 Task: Search one way flight ticket for 4 adults, 1 infant in seat and 1 infant on lap in premium economy from Melbourne: Melbourne Orlando International Airport to New Bern: Coastal Carolina Regional Airport (was Craven County Regional) on 5-4-2023. Choice of flights is Singapure airlines. Number of bags: 3 checked bags. Price is upto 83000. Outbound departure time preference is 15:30.
Action: Mouse moved to (341, 317)
Screenshot: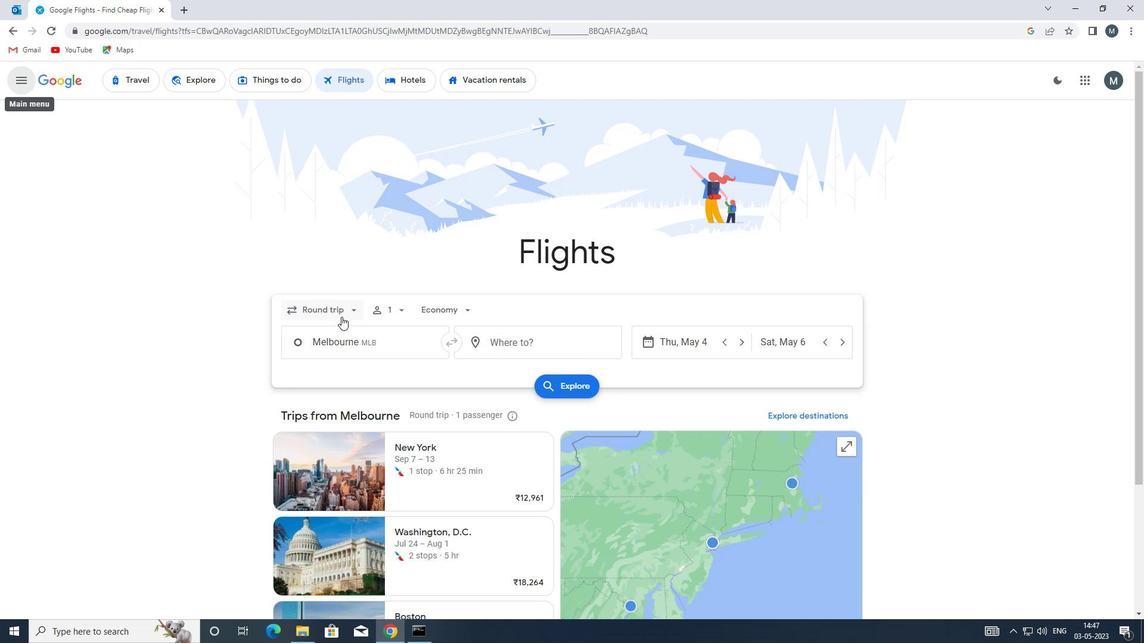 
Action: Mouse pressed left at (341, 317)
Screenshot: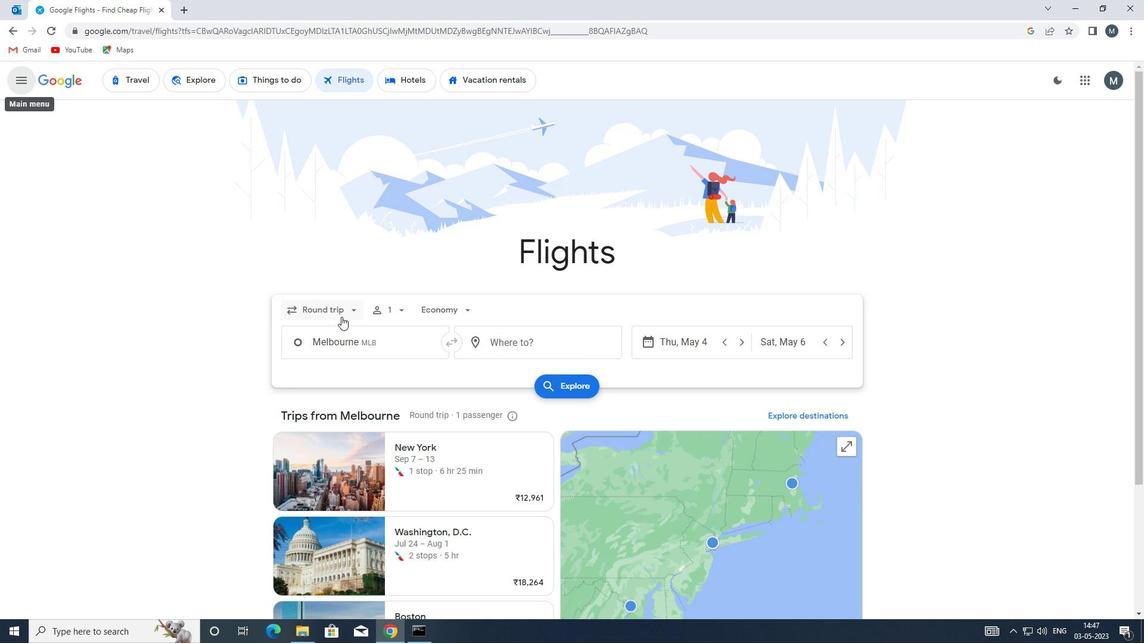
Action: Mouse moved to (339, 368)
Screenshot: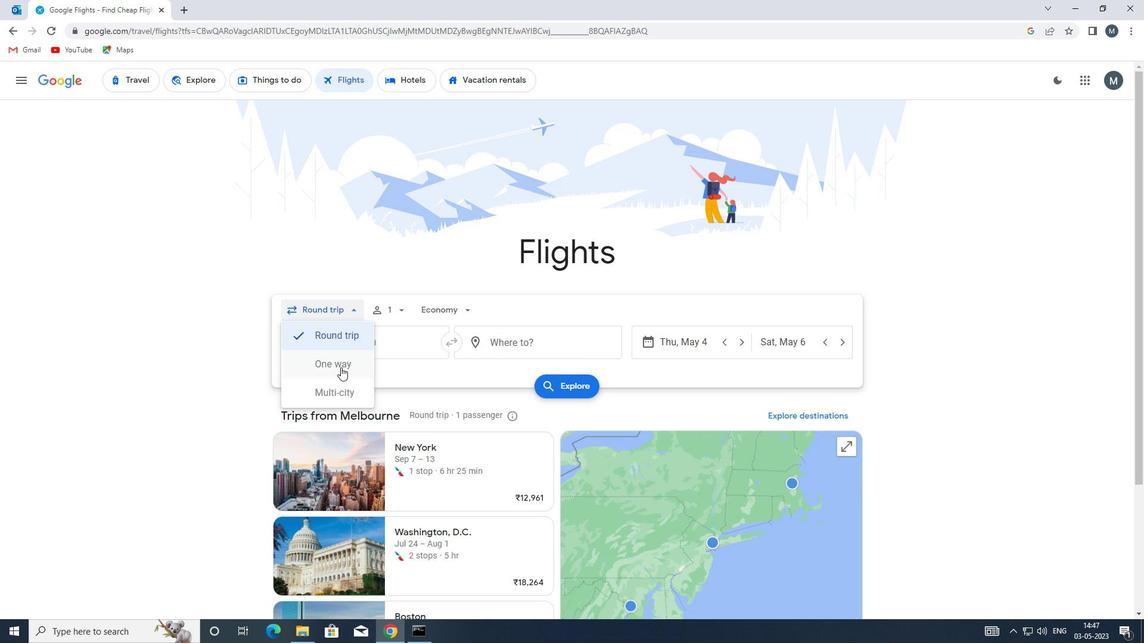 
Action: Mouse pressed left at (339, 368)
Screenshot: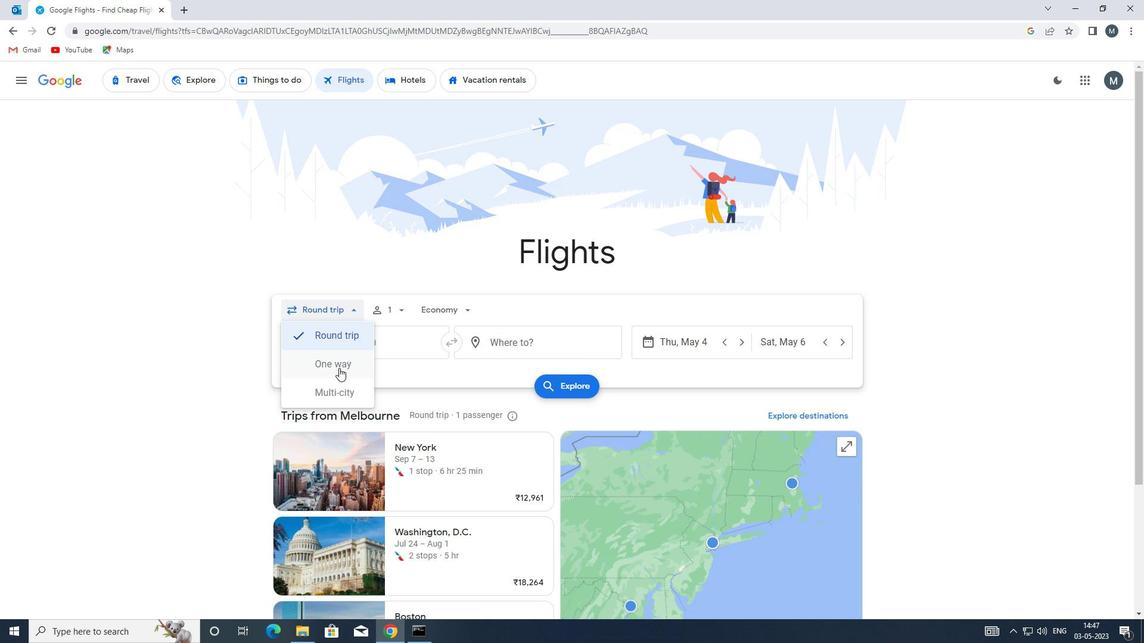 
Action: Mouse moved to (398, 305)
Screenshot: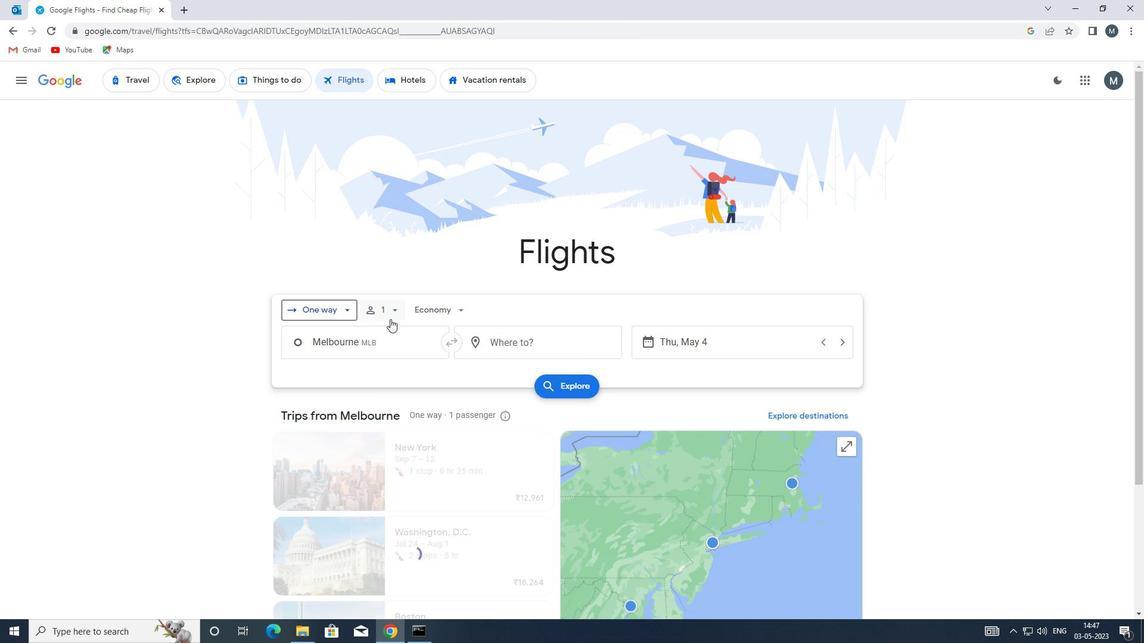 
Action: Mouse pressed left at (398, 305)
Screenshot: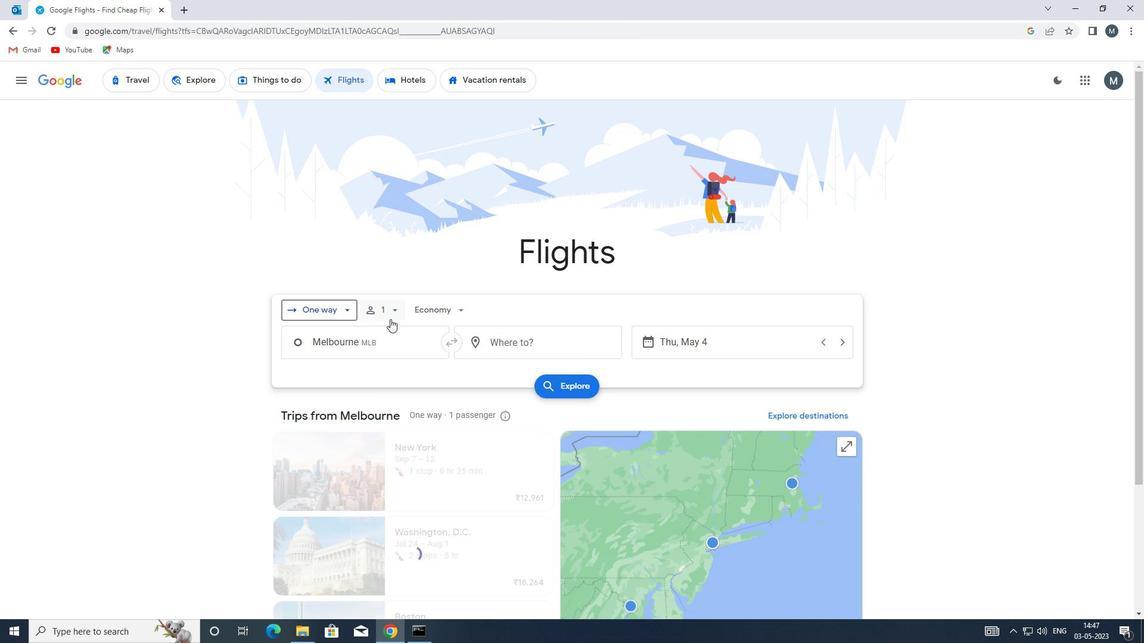 
Action: Mouse moved to (489, 339)
Screenshot: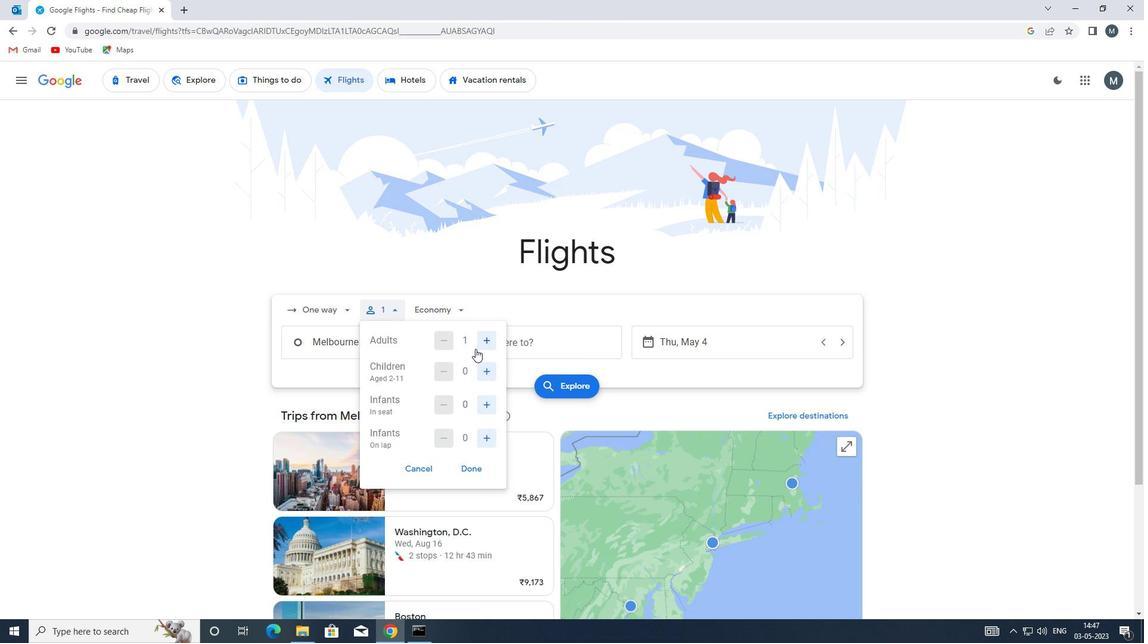 
Action: Mouse pressed left at (489, 339)
Screenshot: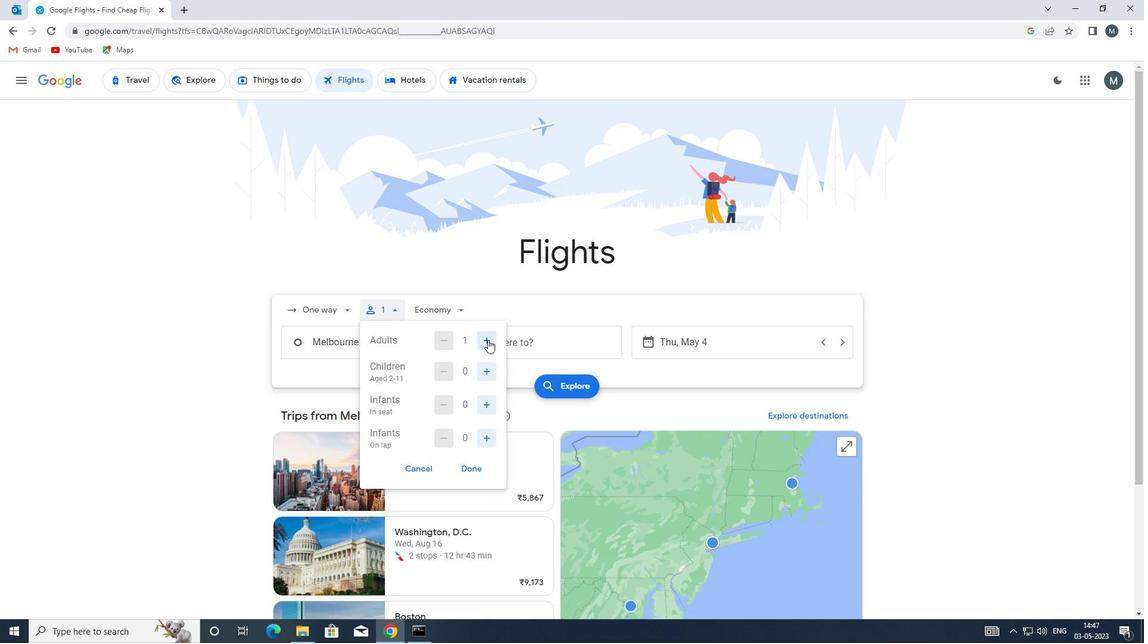 
Action: Mouse pressed left at (489, 339)
Screenshot: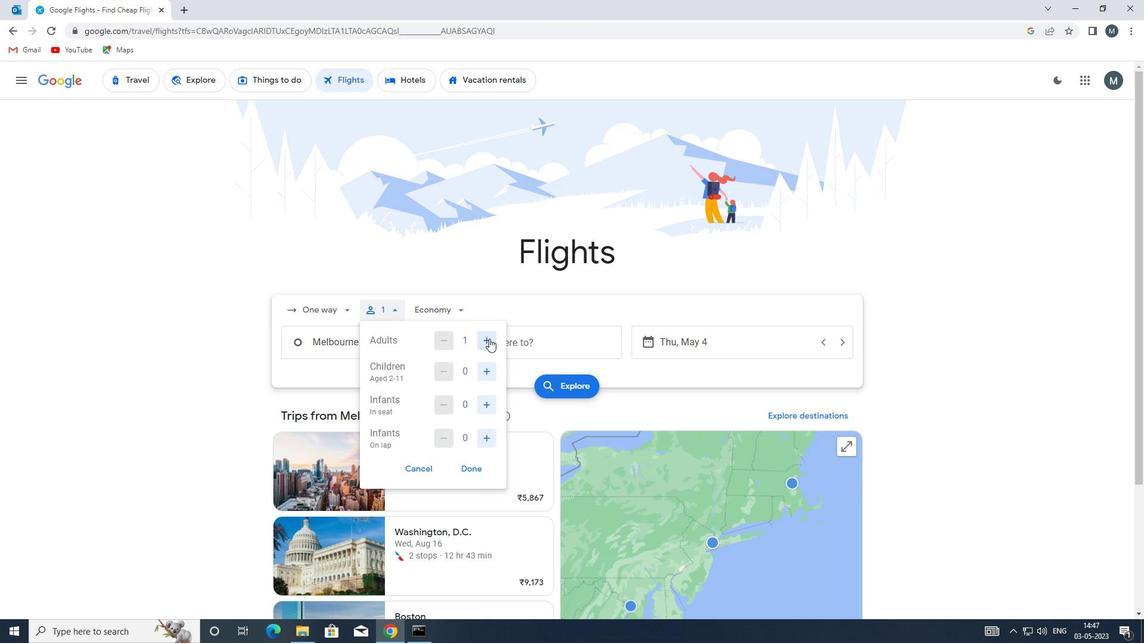 
Action: Mouse moved to (491, 339)
Screenshot: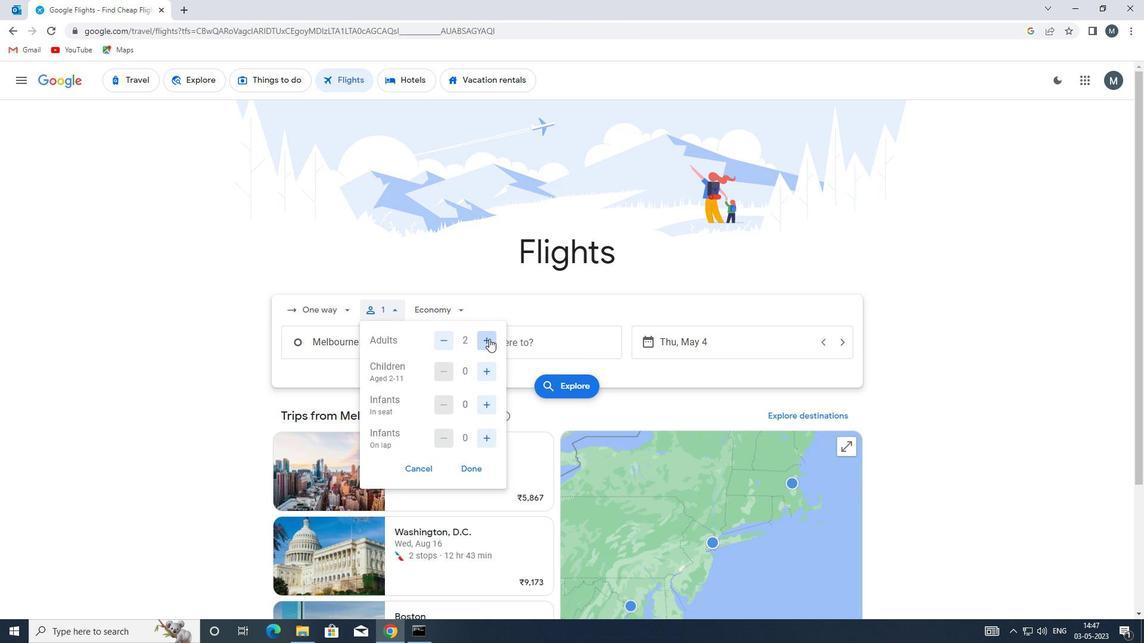 
Action: Mouse pressed left at (491, 339)
Screenshot: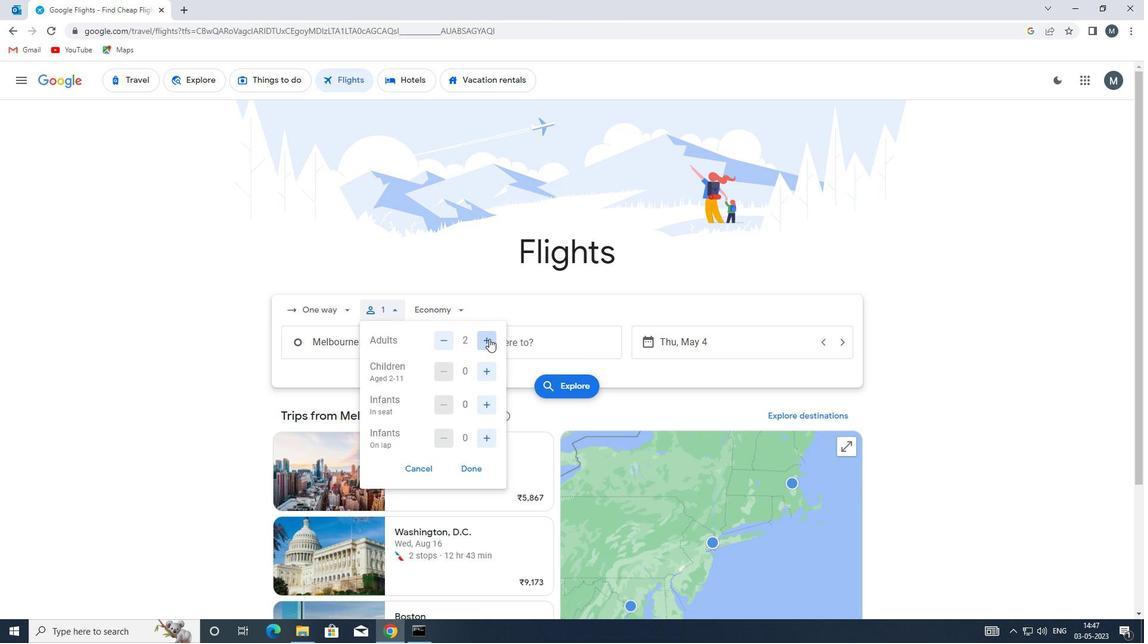 
Action: Mouse moved to (486, 406)
Screenshot: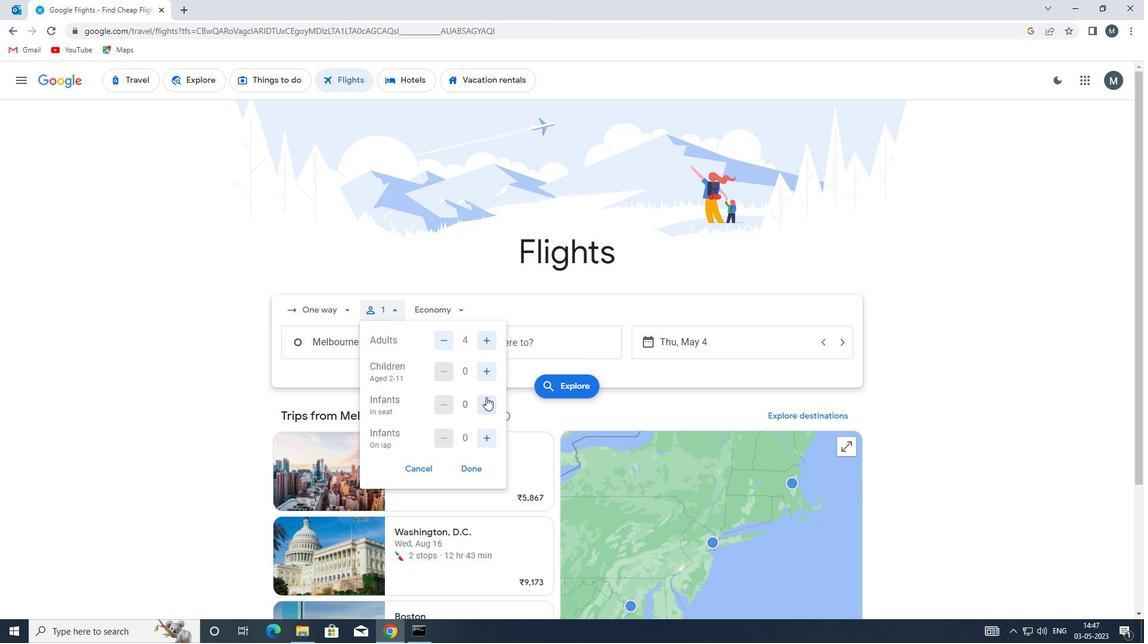 
Action: Mouse pressed left at (486, 406)
Screenshot: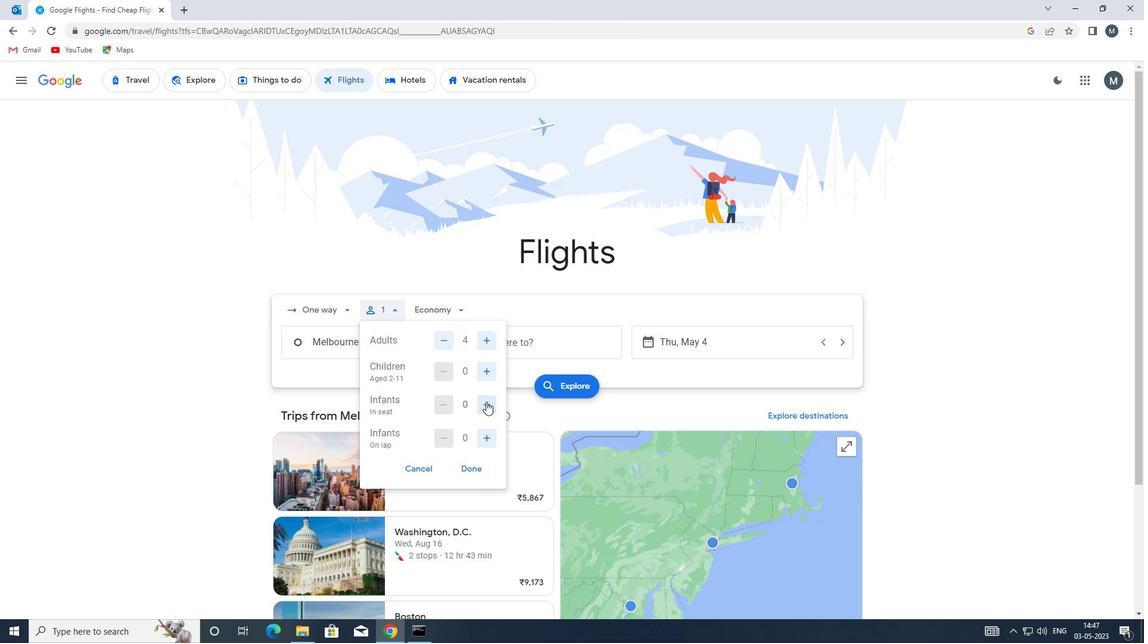 
Action: Mouse moved to (494, 436)
Screenshot: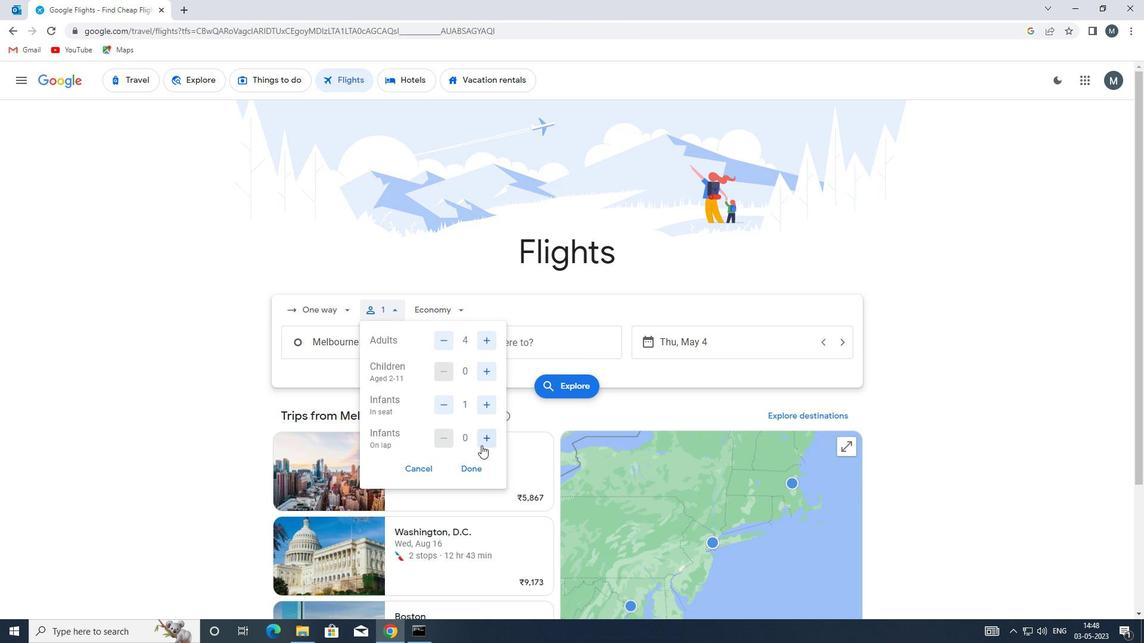 
Action: Mouse pressed left at (494, 436)
Screenshot: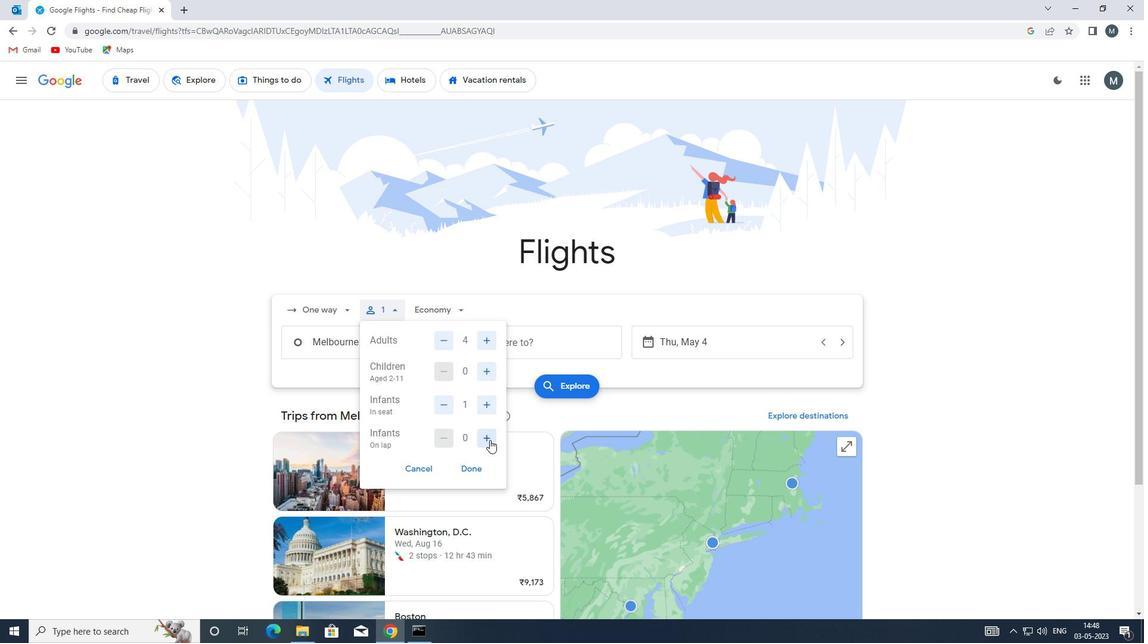 
Action: Mouse moved to (474, 466)
Screenshot: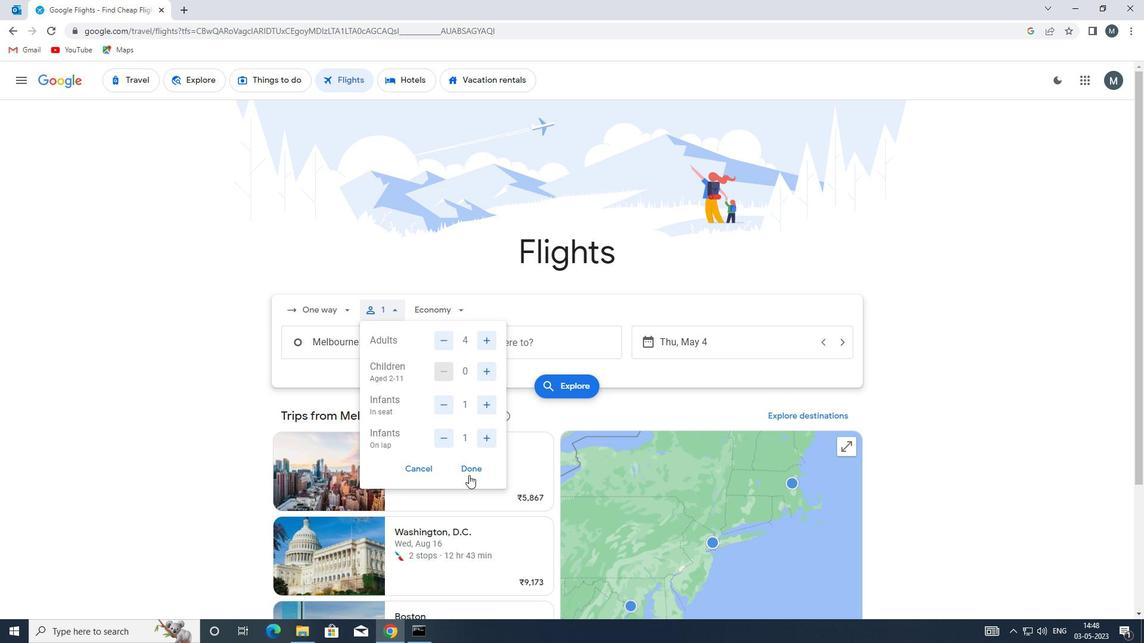 
Action: Mouse pressed left at (474, 466)
Screenshot: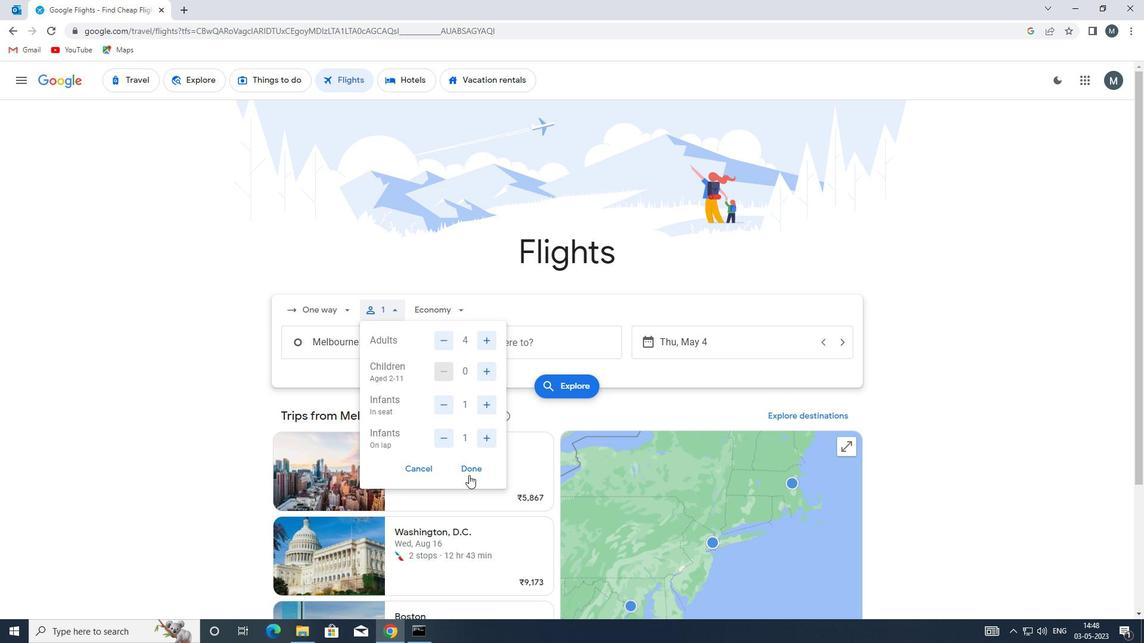 
Action: Mouse moved to (459, 307)
Screenshot: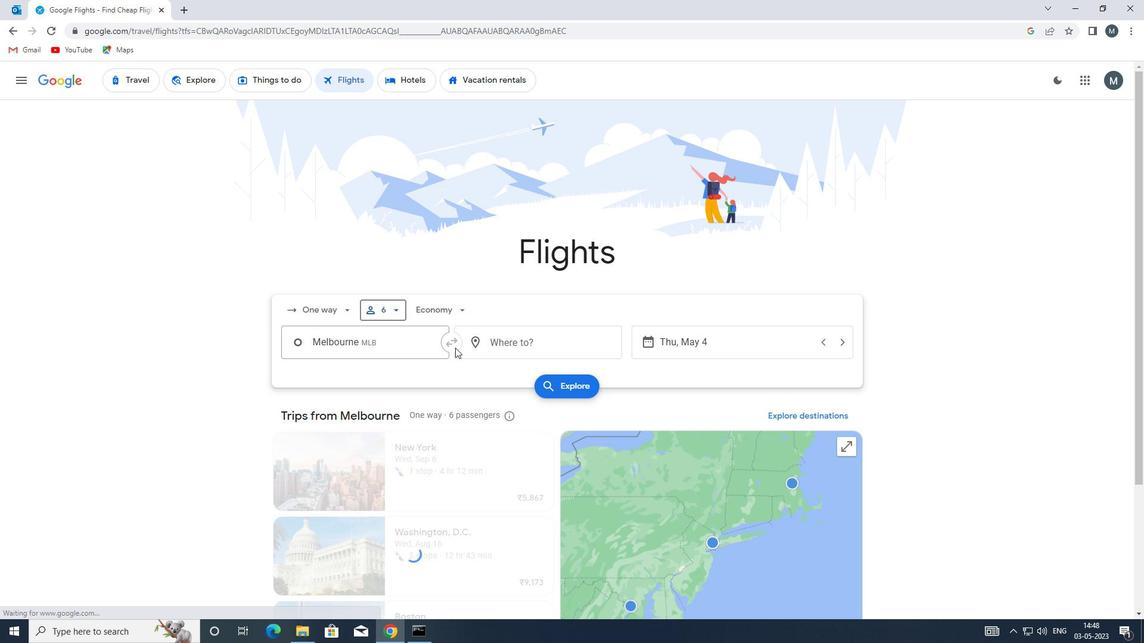 
Action: Mouse pressed left at (459, 307)
Screenshot: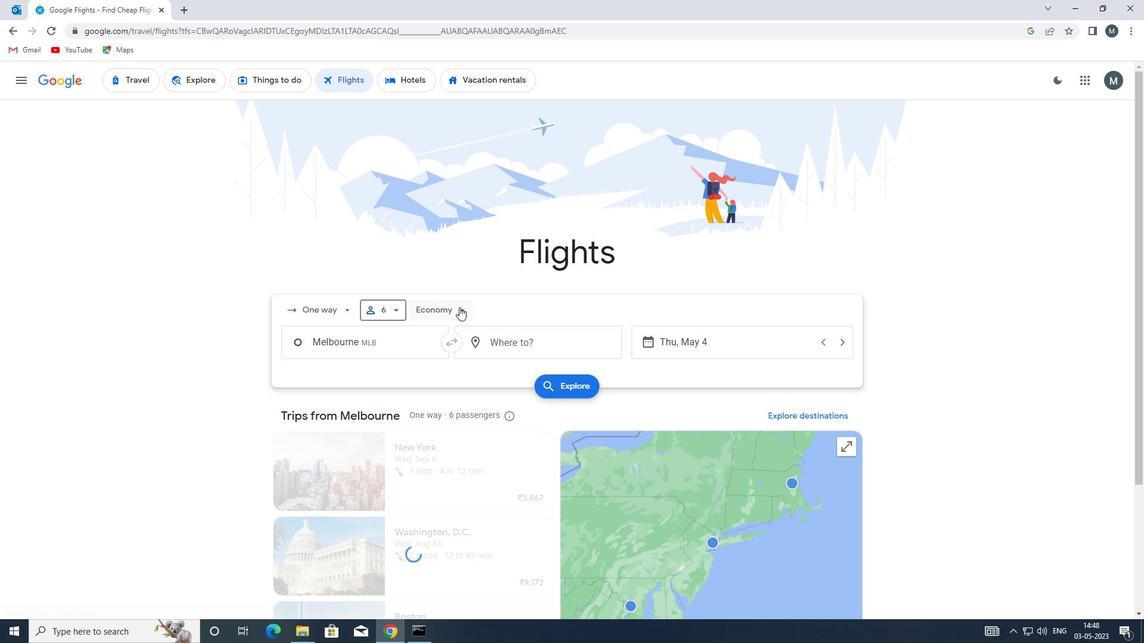 
Action: Mouse moved to (470, 363)
Screenshot: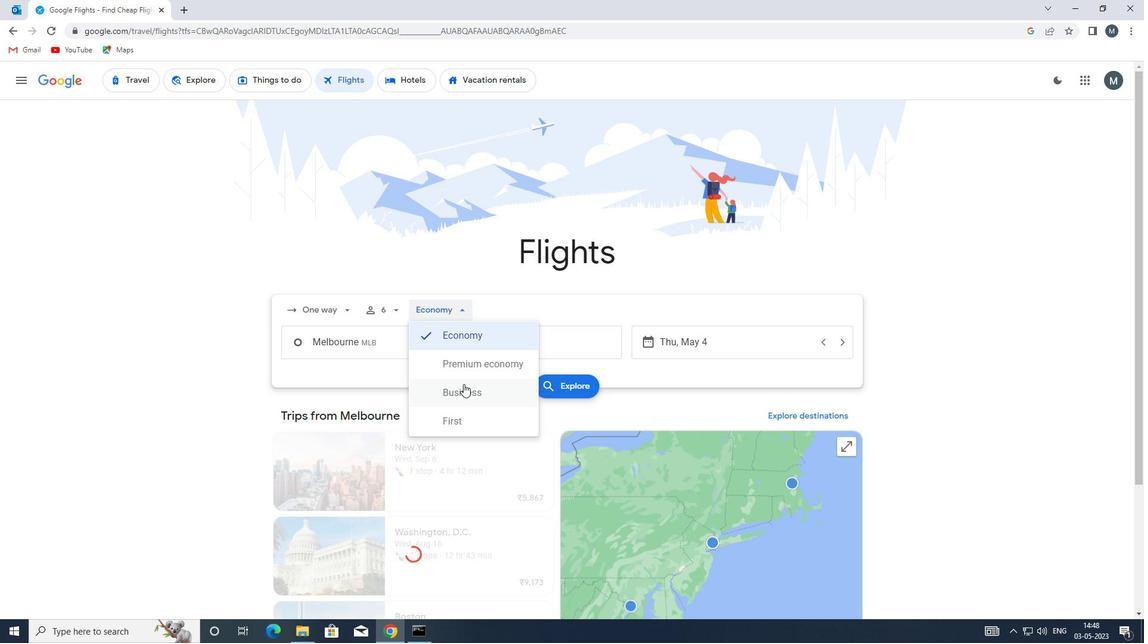 
Action: Mouse pressed left at (470, 363)
Screenshot: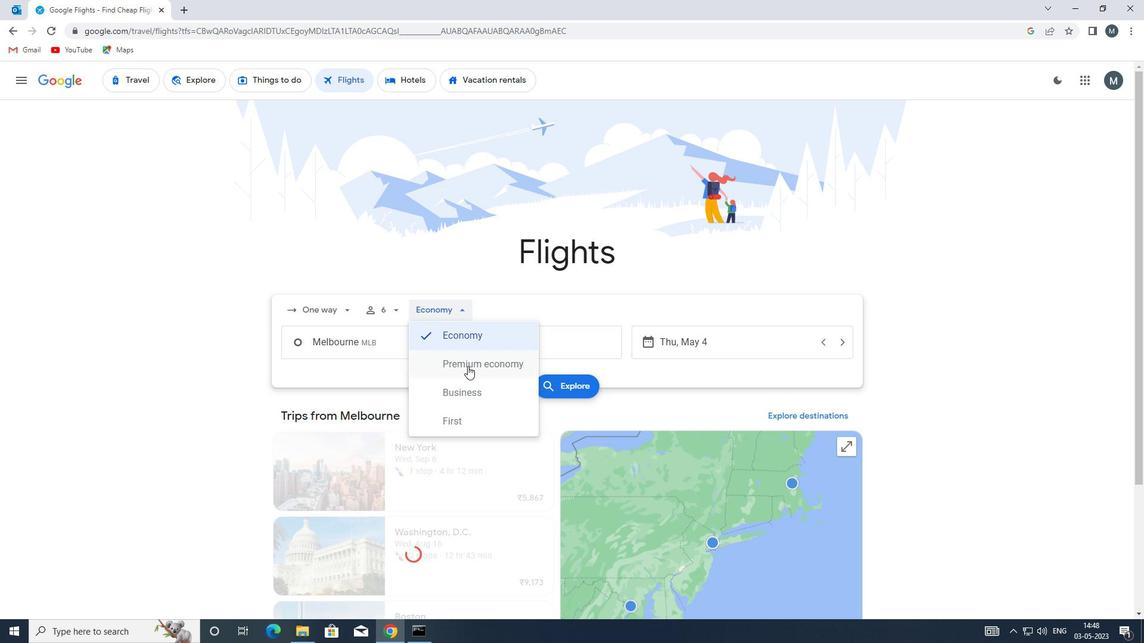 
Action: Mouse moved to (388, 348)
Screenshot: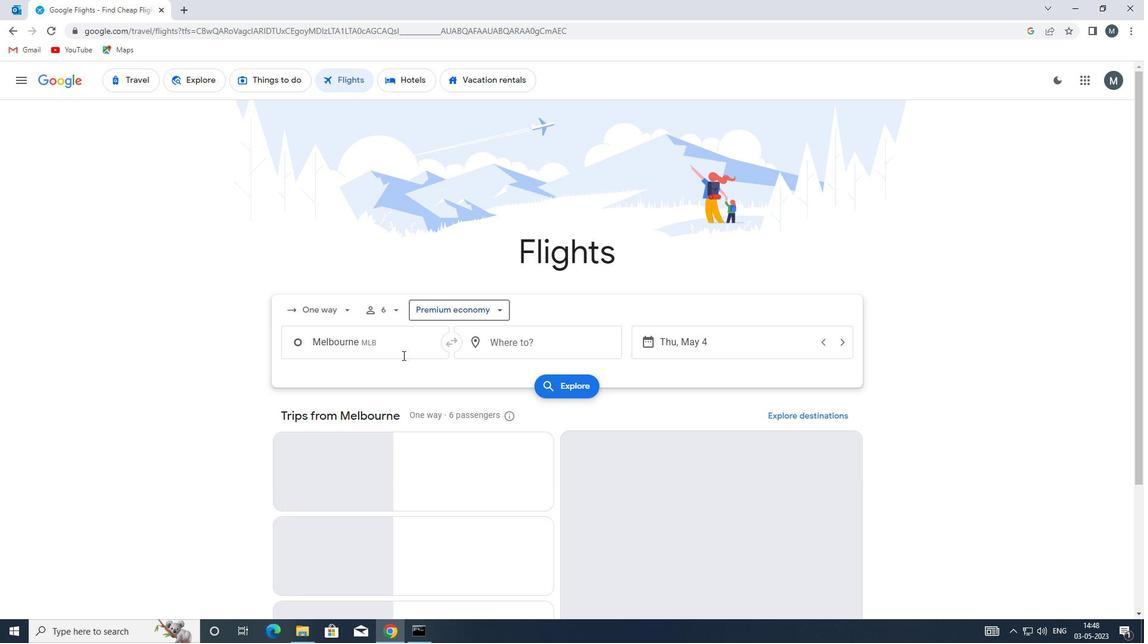 
Action: Mouse pressed left at (388, 348)
Screenshot: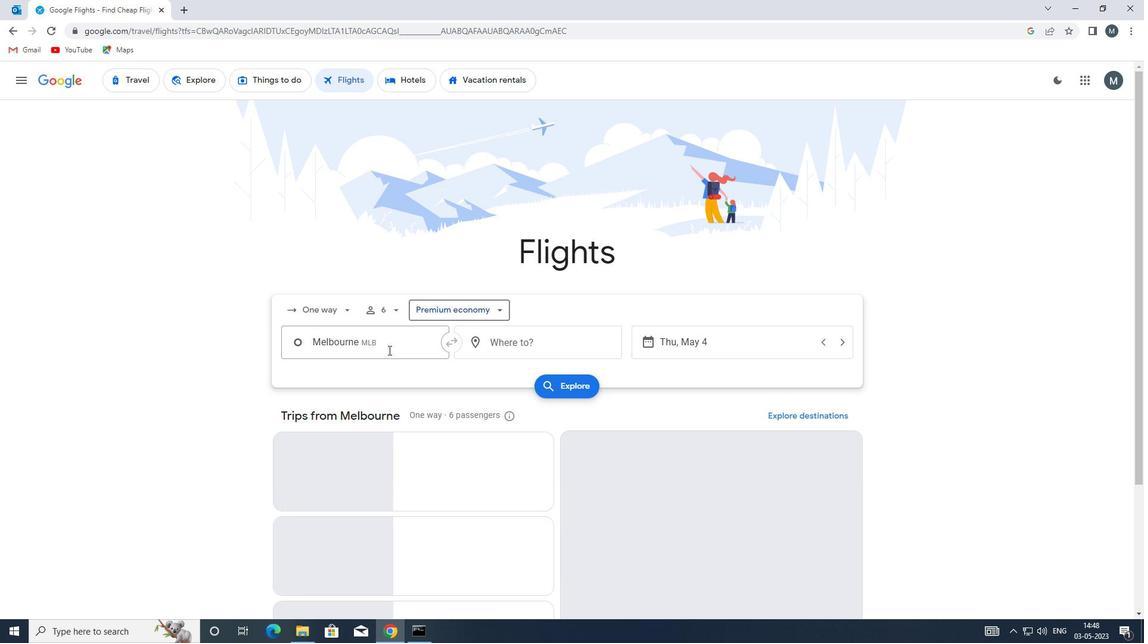
Action: Mouse moved to (412, 561)
Screenshot: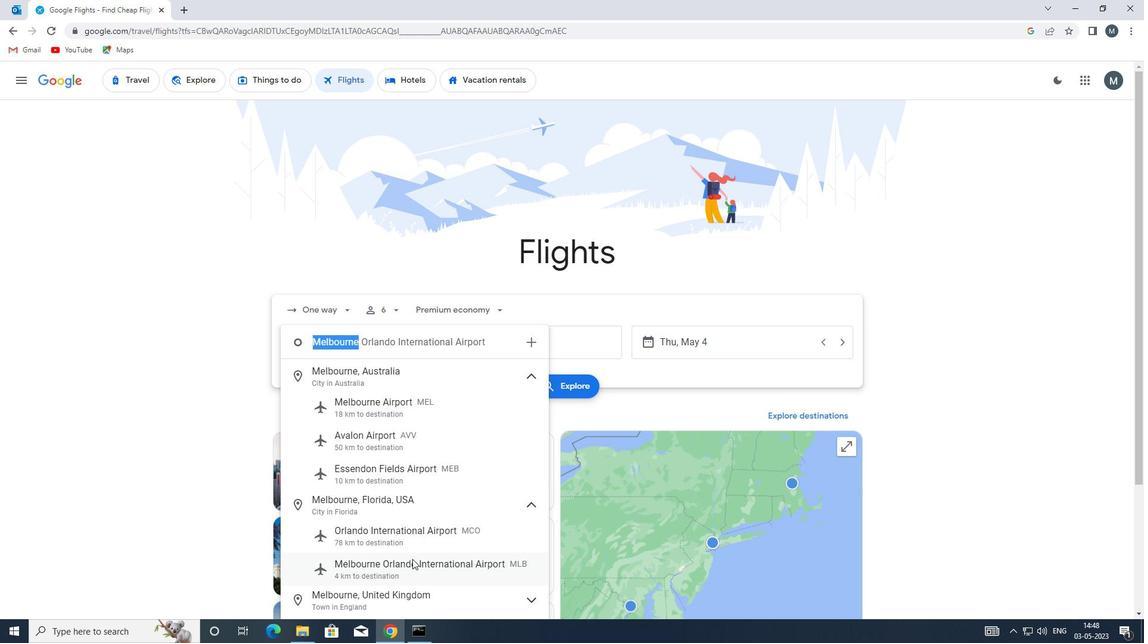 
Action: Mouse pressed left at (412, 561)
Screenshot: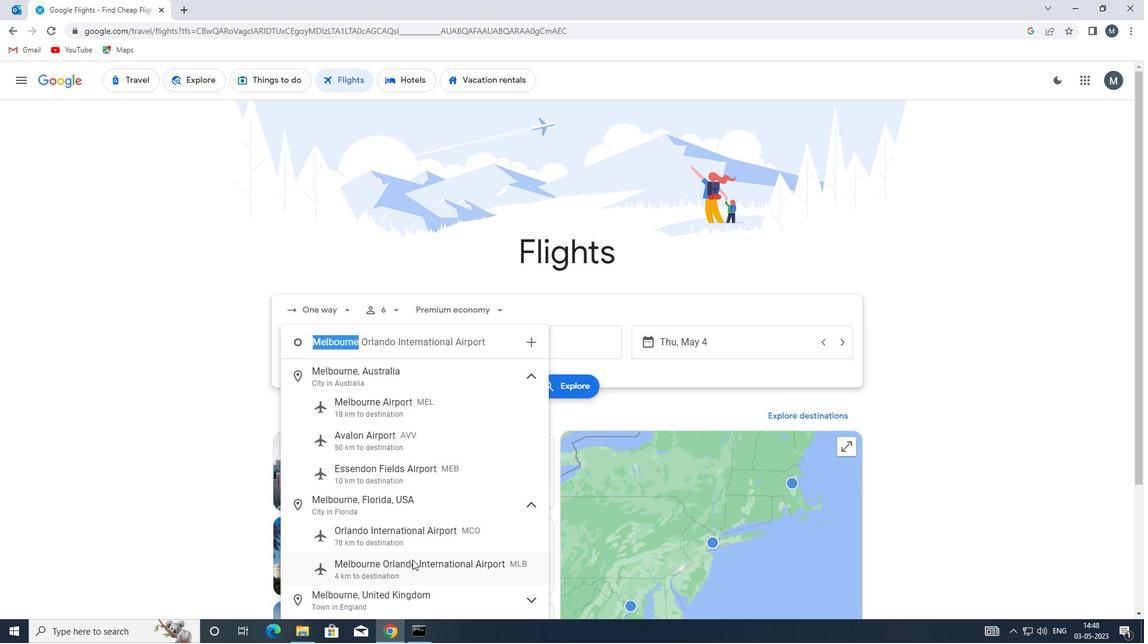 
Action: Mouse moved to (513, 348)
Screenshot: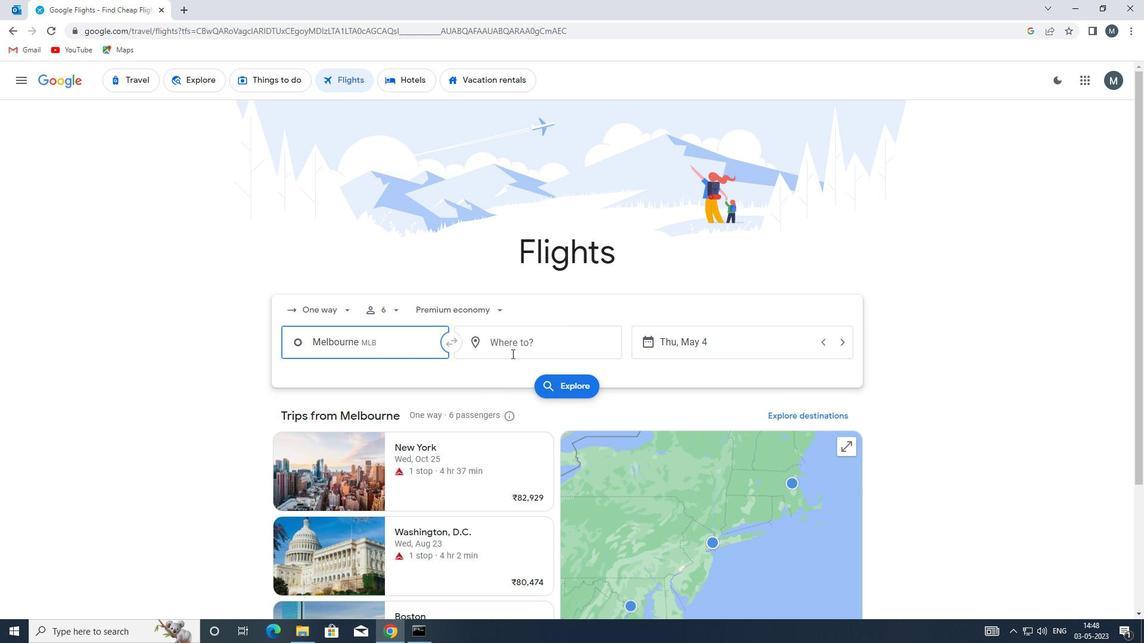 
Action: Mouse pressed left at (513, 348)
Screenshot: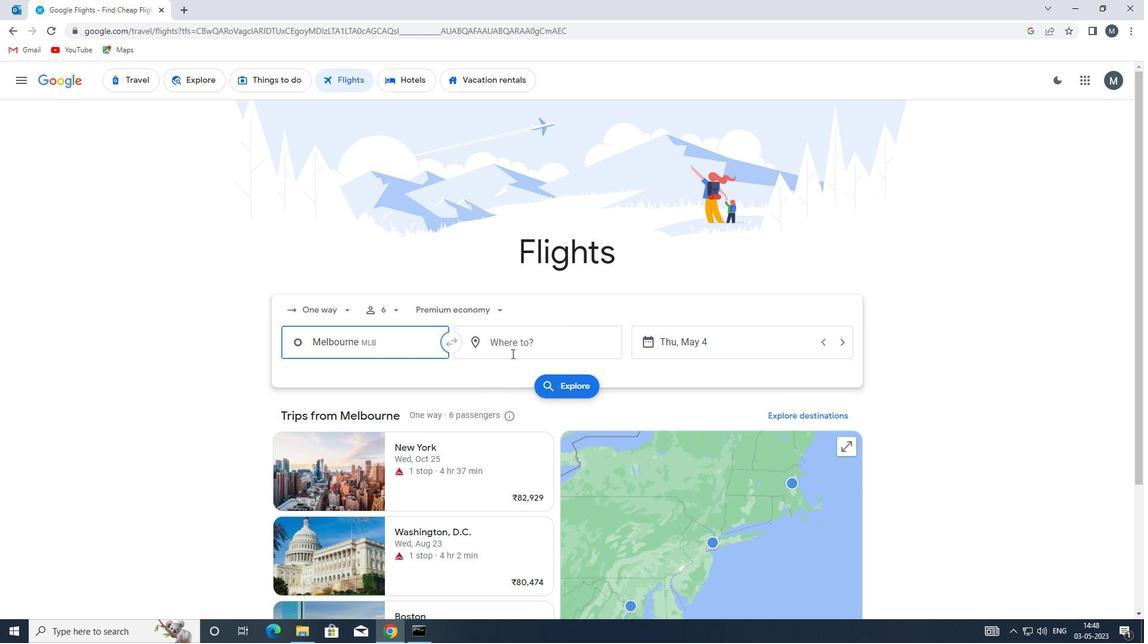 
Action: Mouse moved to (504, 348)
Screenshot: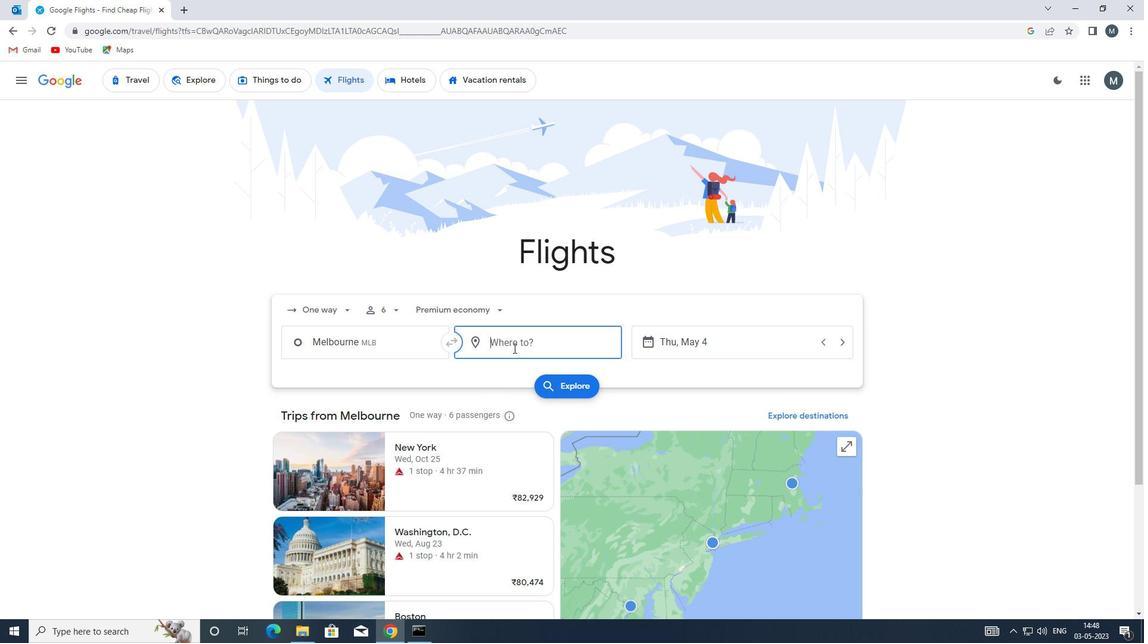 
Action: Key pressed ewn
Screenshot: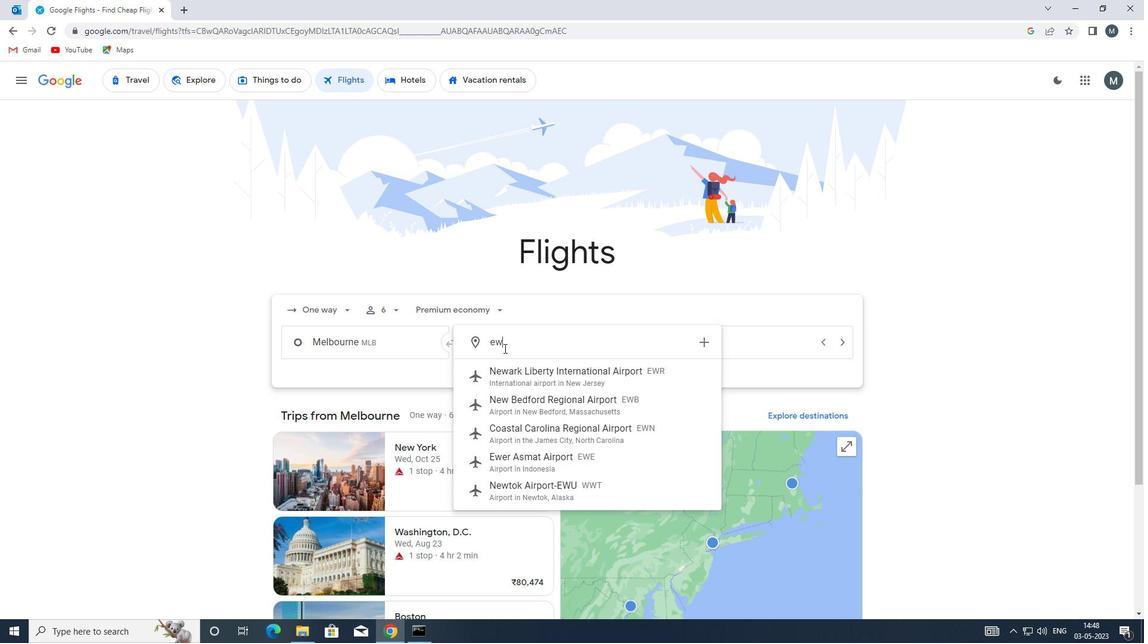 
Action: Mouse moved to (583, 374)
Screenshot: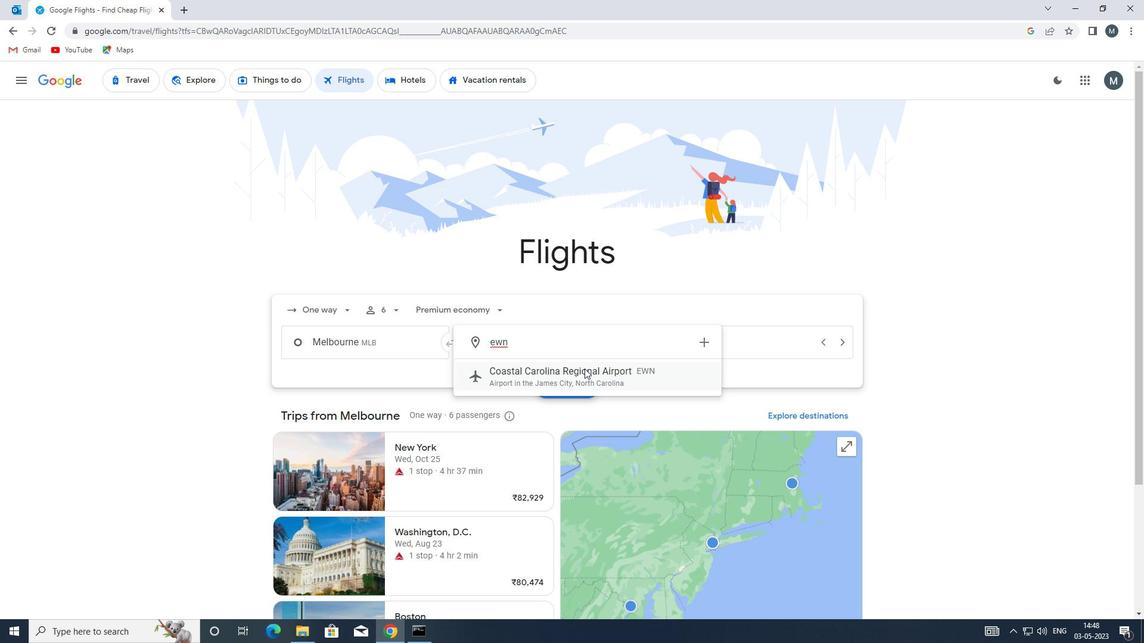 
Action: Mouse pressed left at (583, 374)
Screenshot: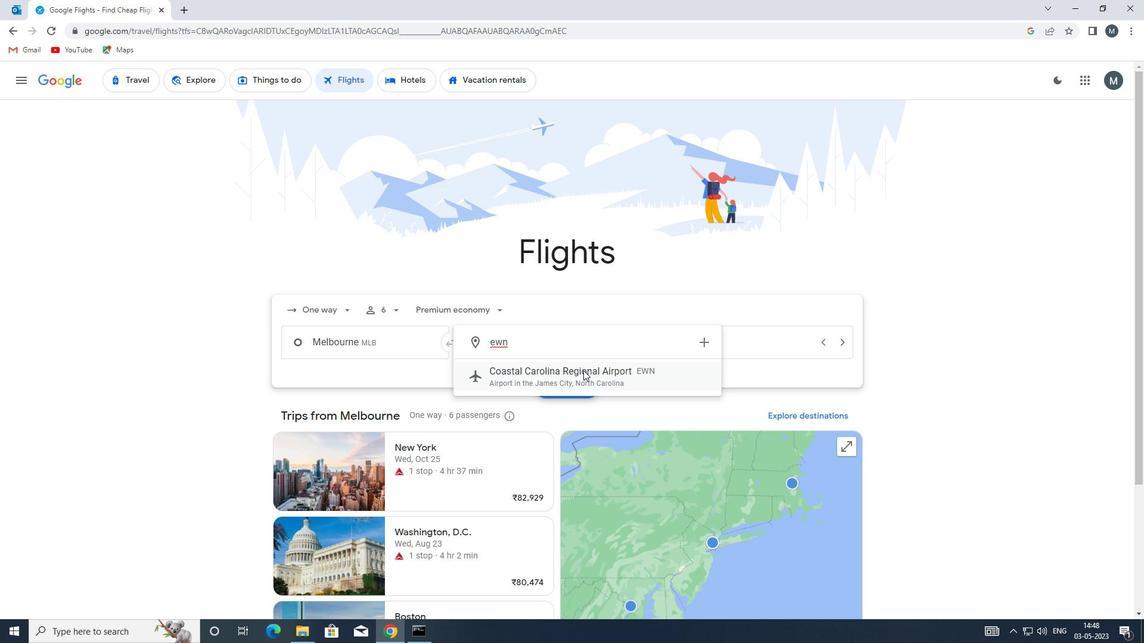 
Action: Mouse moved to (674, 346)
Screenshot: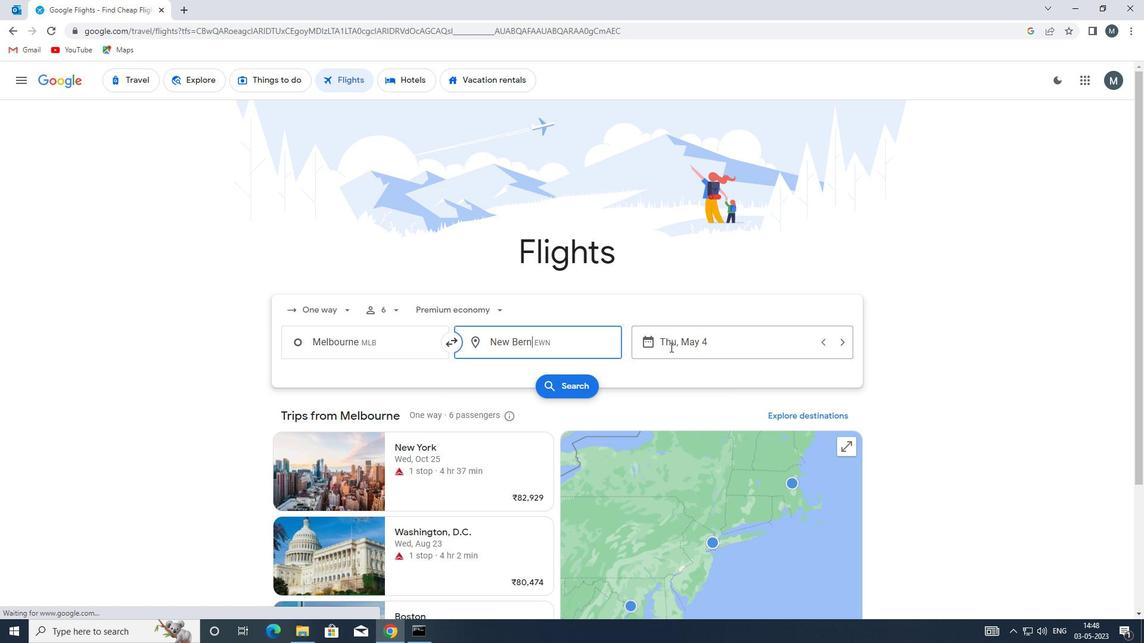 
Action: Mouse pressed left at (674, 346)
Screenshot: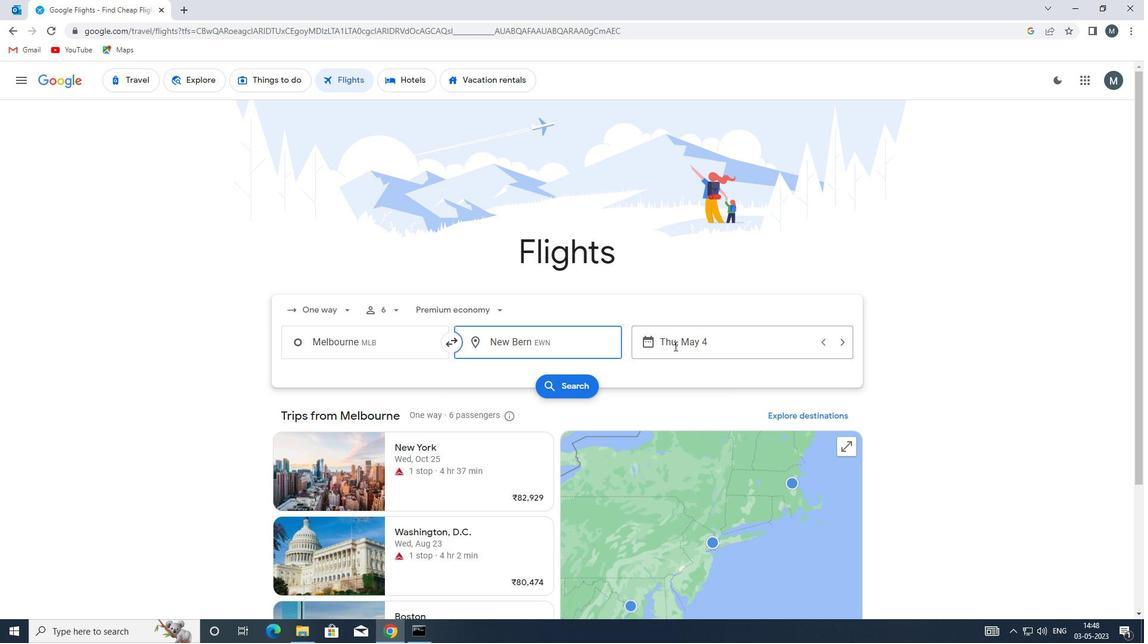 
Action: Mouse moved to (537, 401)
Screenshot: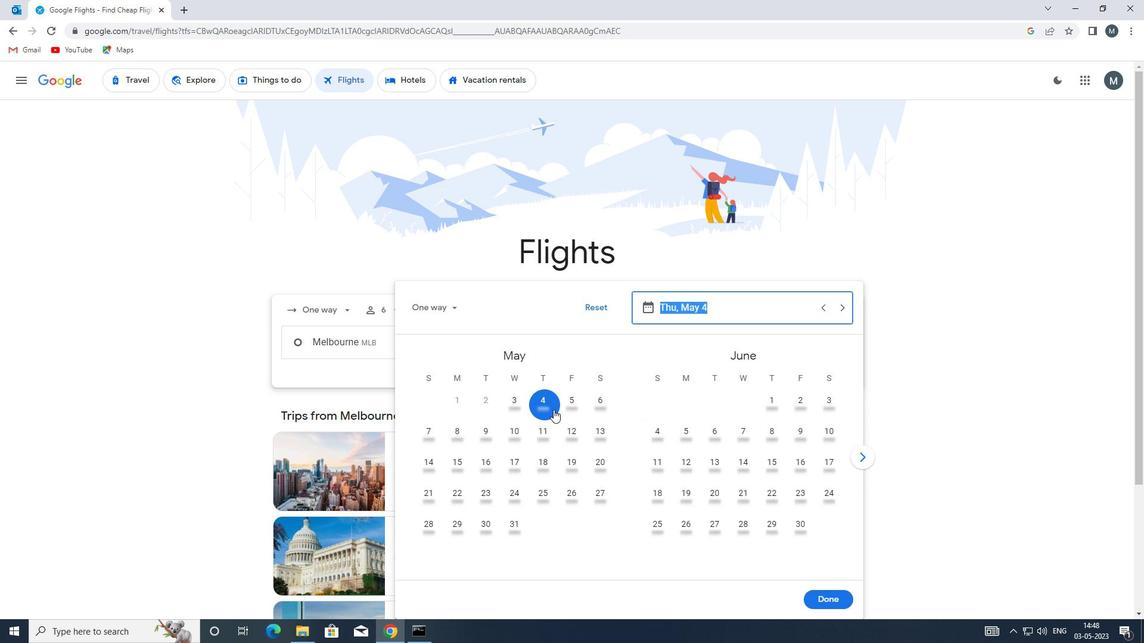 
Action: Mouse pressed left at (537, 401)
Screenshot: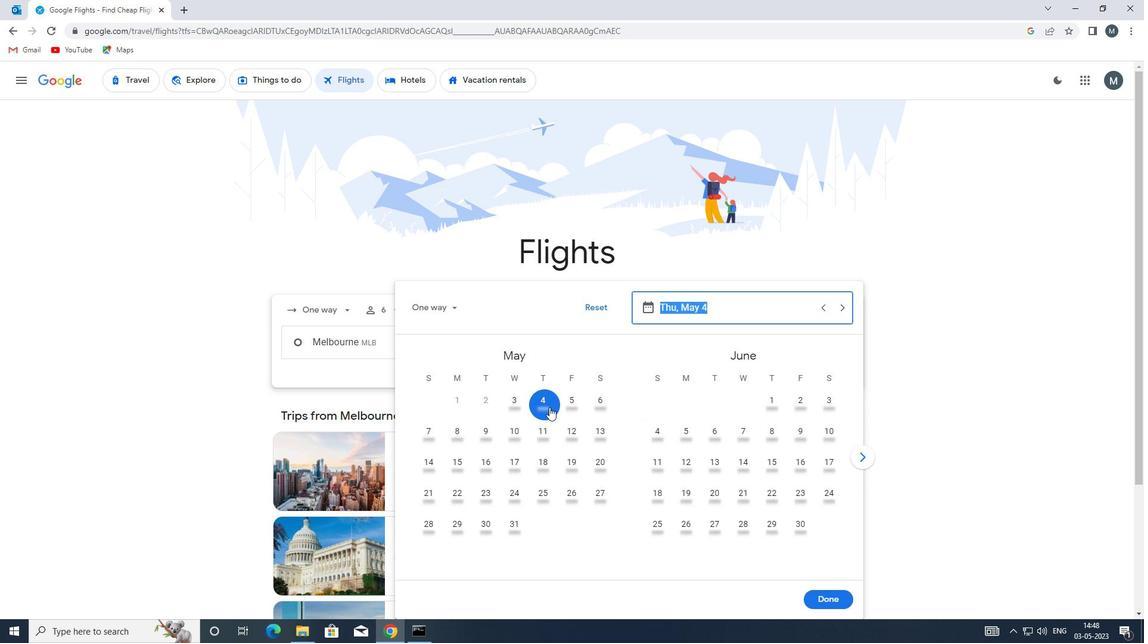 
Action: Mouse moved to (823, 599)
Screenshot: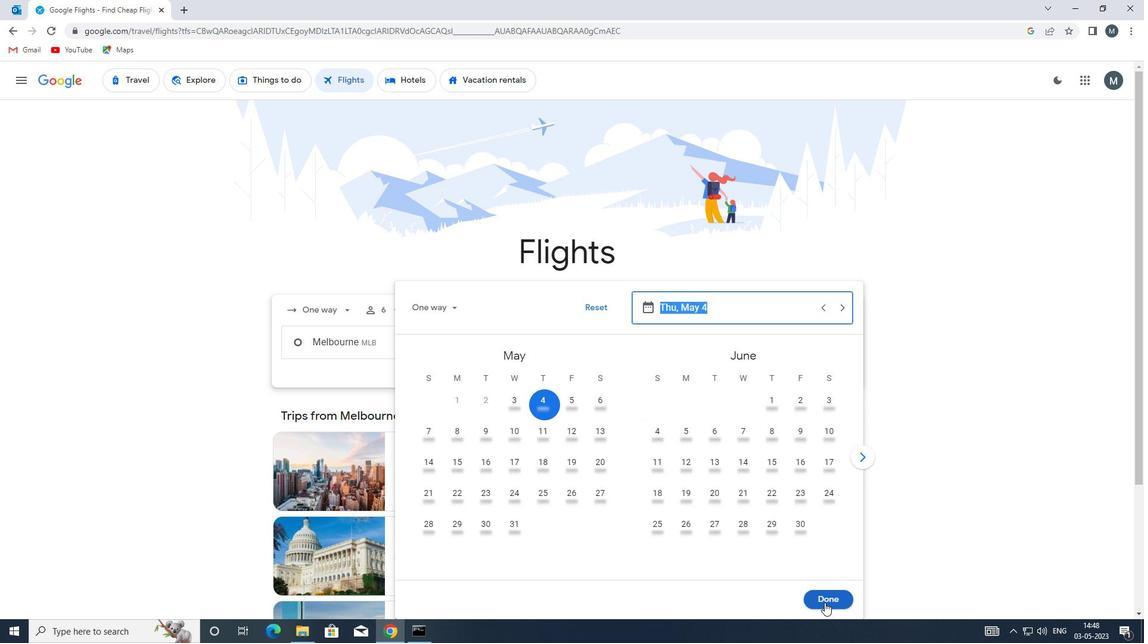 
Action: Mouse pressed left at (823, 599)
Screenshot: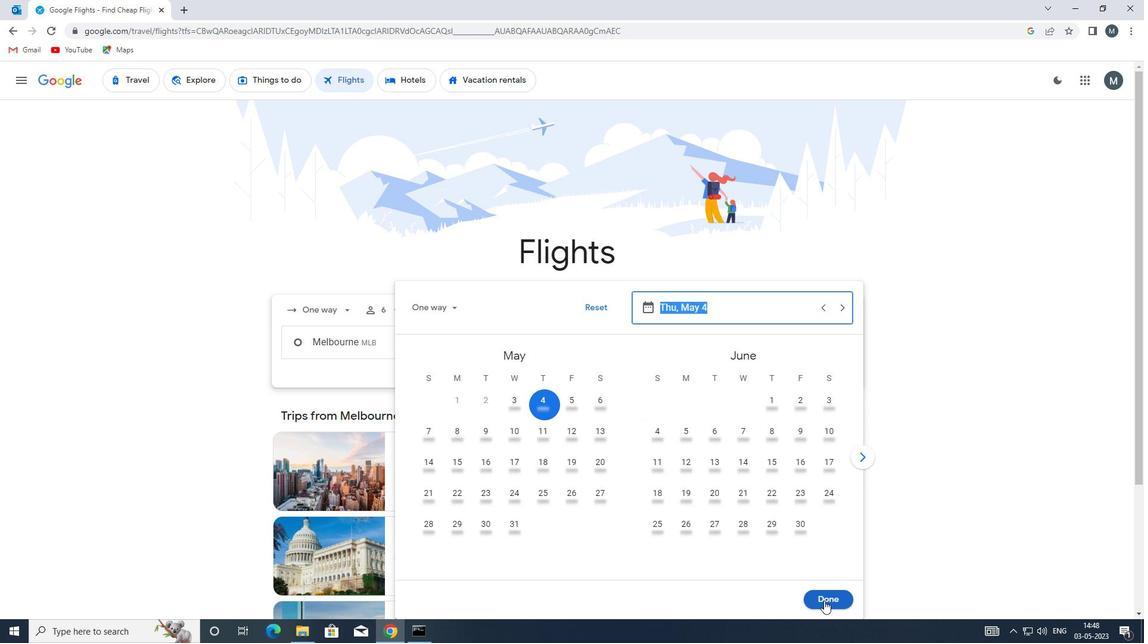 
Action: Mouse moved to (569, 380)
Screenshot: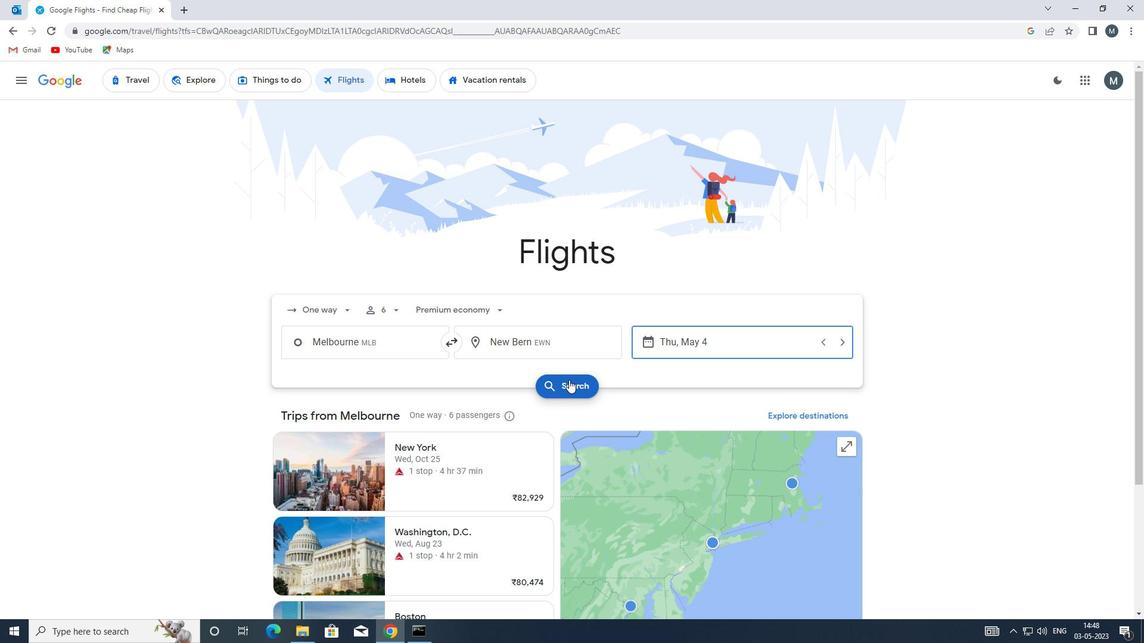 
Action: Mouse pressed left at (569, 380)
Screenshot: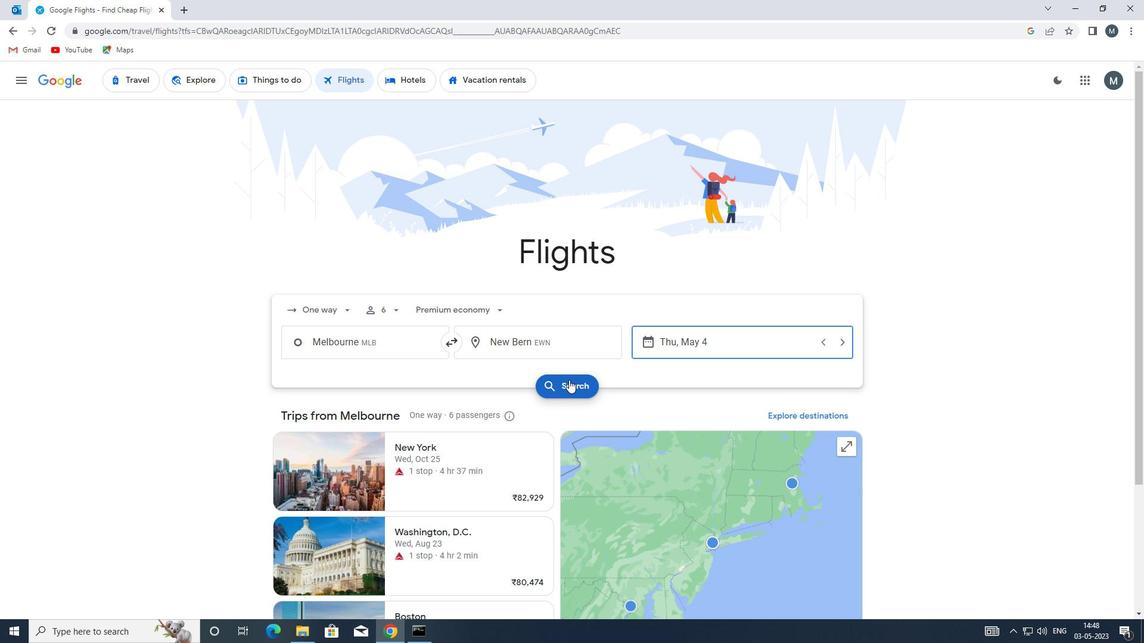 
Action: Mouse moved to (308, 187)
Screenshot: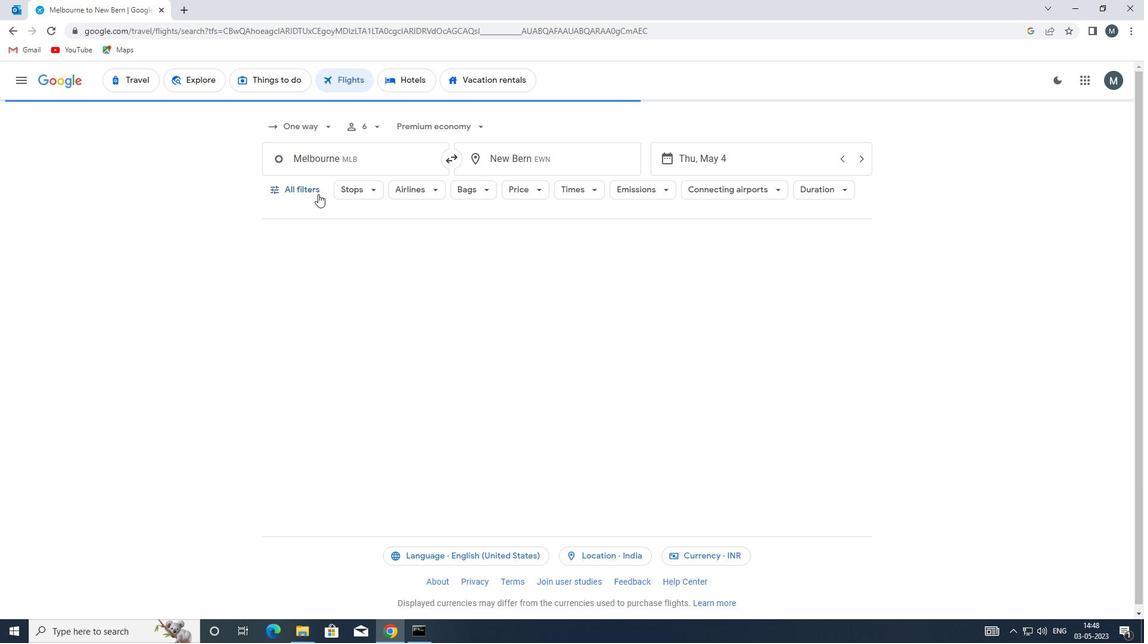
Action: Mouse pressed left at (308, 187)
Screenshot: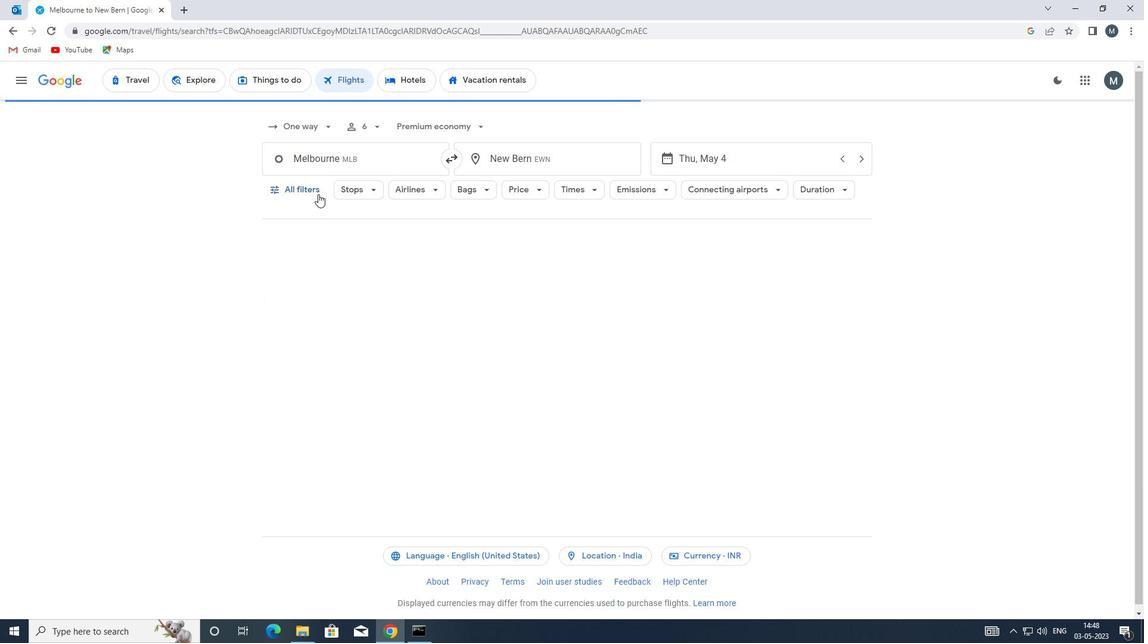 
Action: Mouse moved to (376, 323)
Screenshot: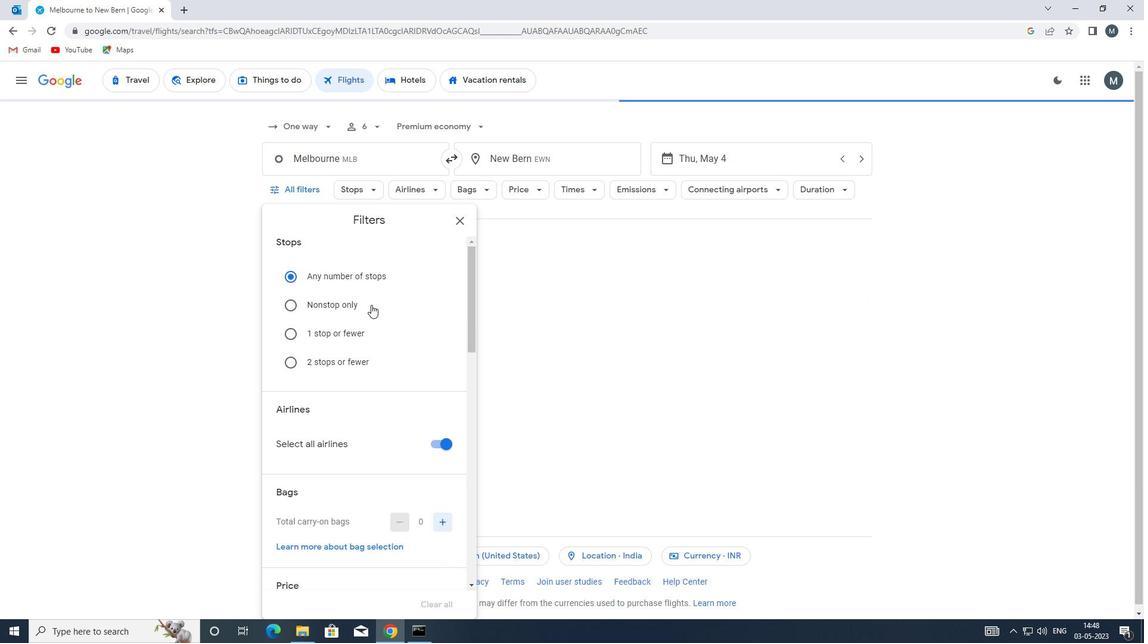 
Action: Mouse scrolled (376, 322) with delta (0, 0)
Screenshot: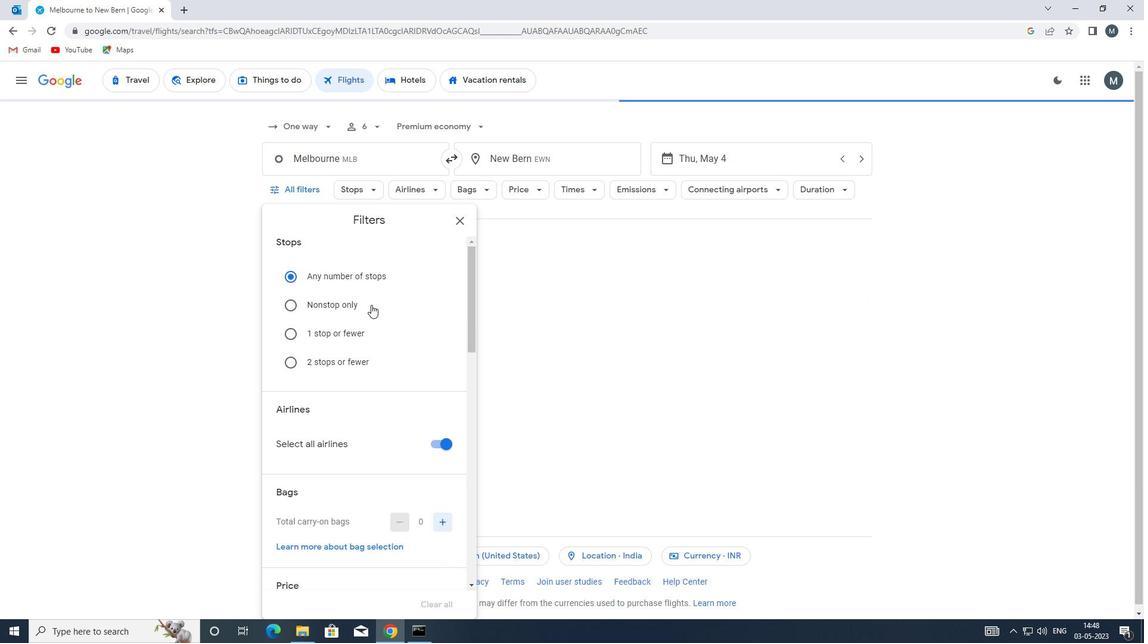 
Action: Mouse moved to (377, 333)
Screenshot: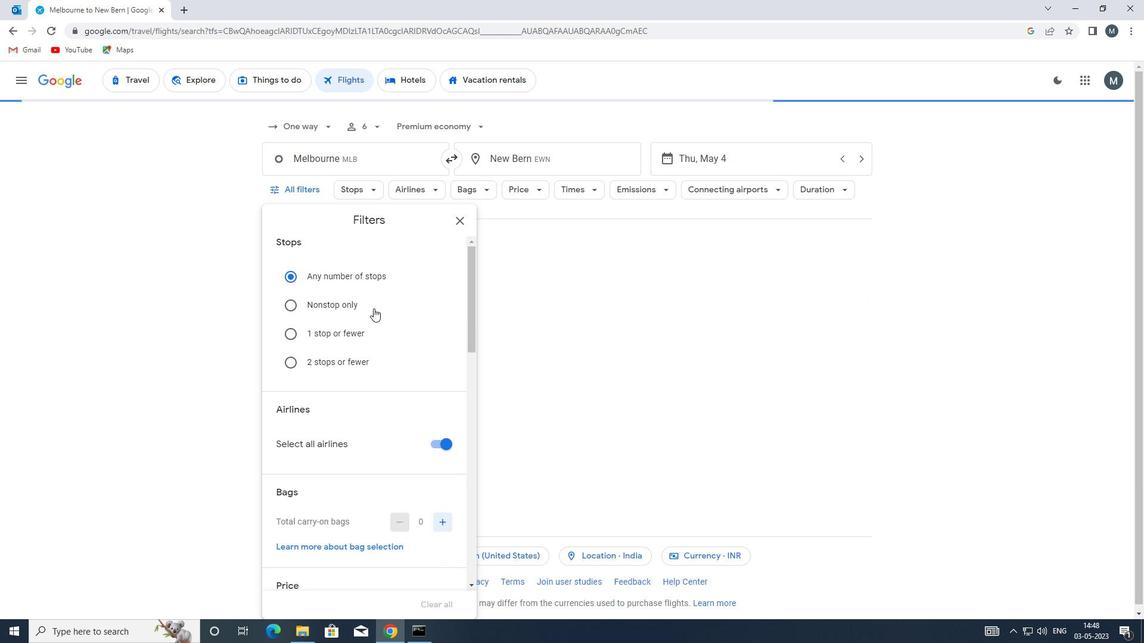 
Action: Mouse scrolled (377, 333) with delta (0, 0)
Screenshot: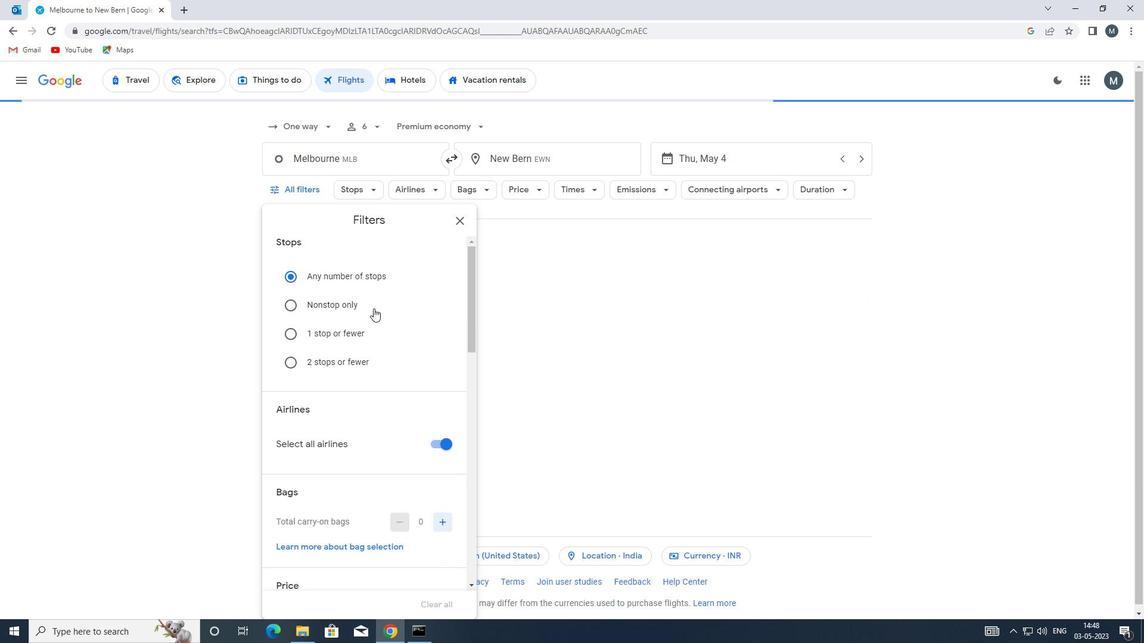 
Action: Mouse moved to (444, 323)
Screenshot: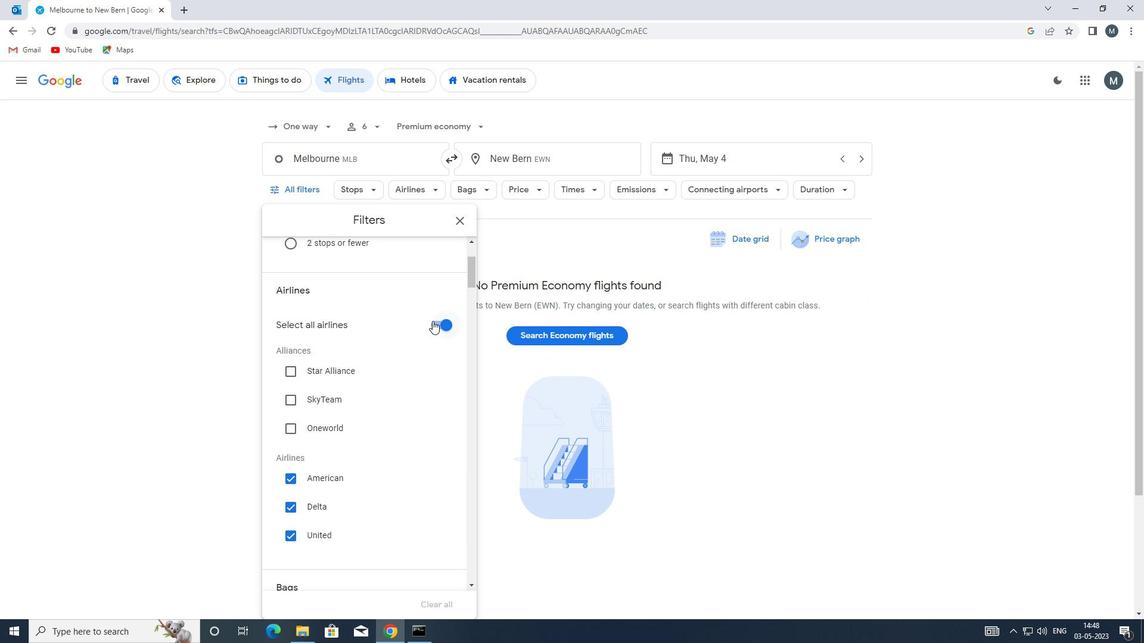 
Action: Mouse pressed left at (444, 323)
Screenshot: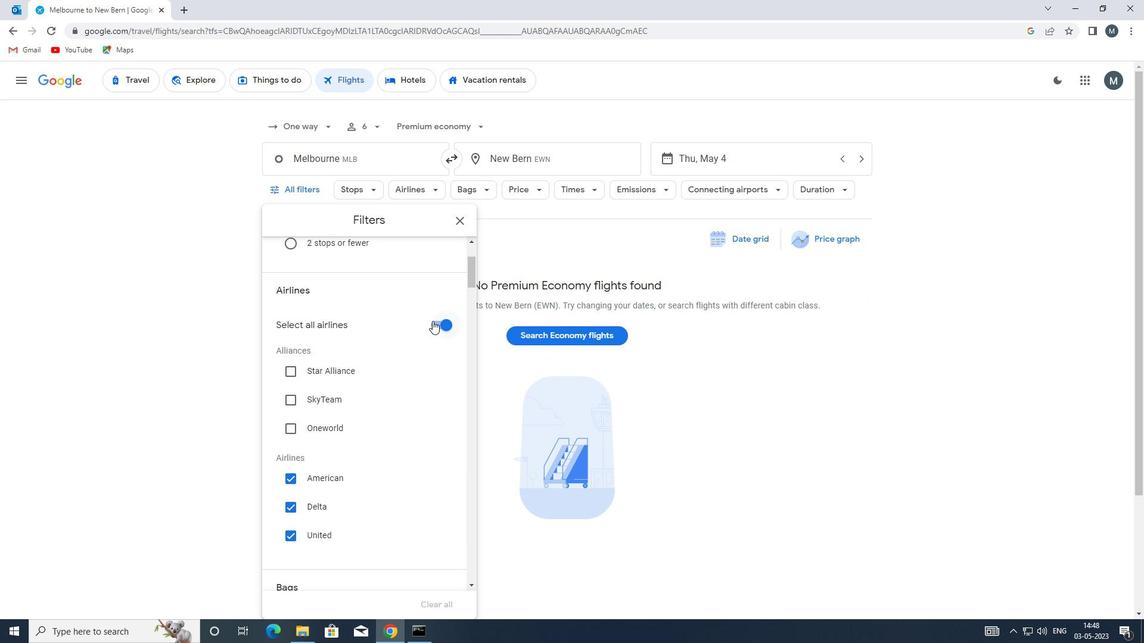 
Action: Mouse moved to (384, 352)
Screenshot: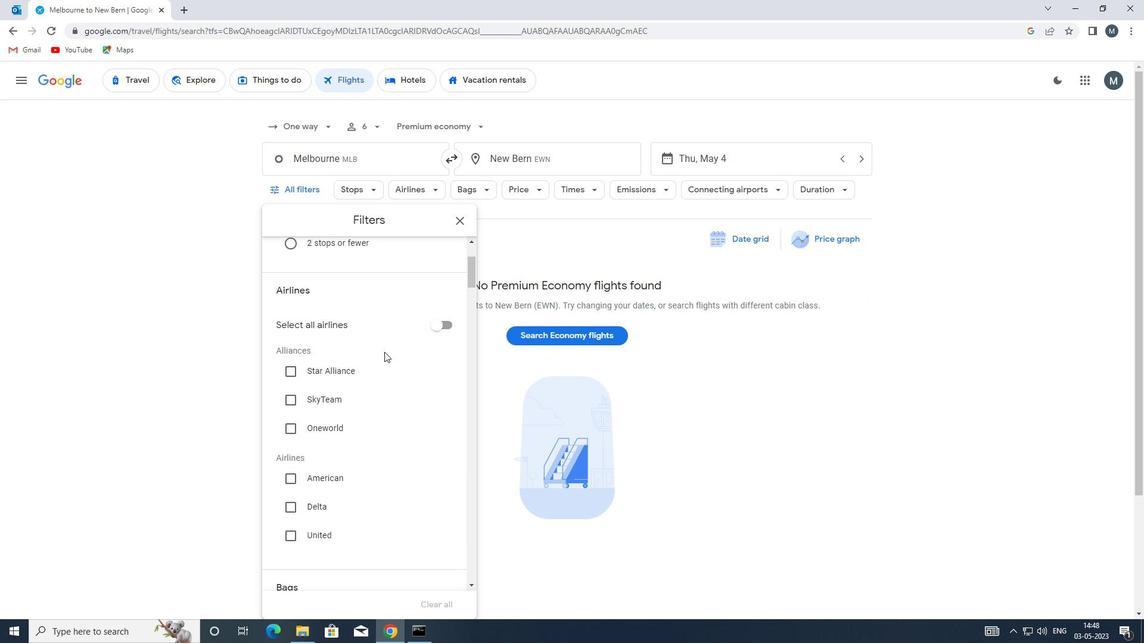 
Action: Mouse scrolled (384, 352) with delta (0, 0)
Screenshot: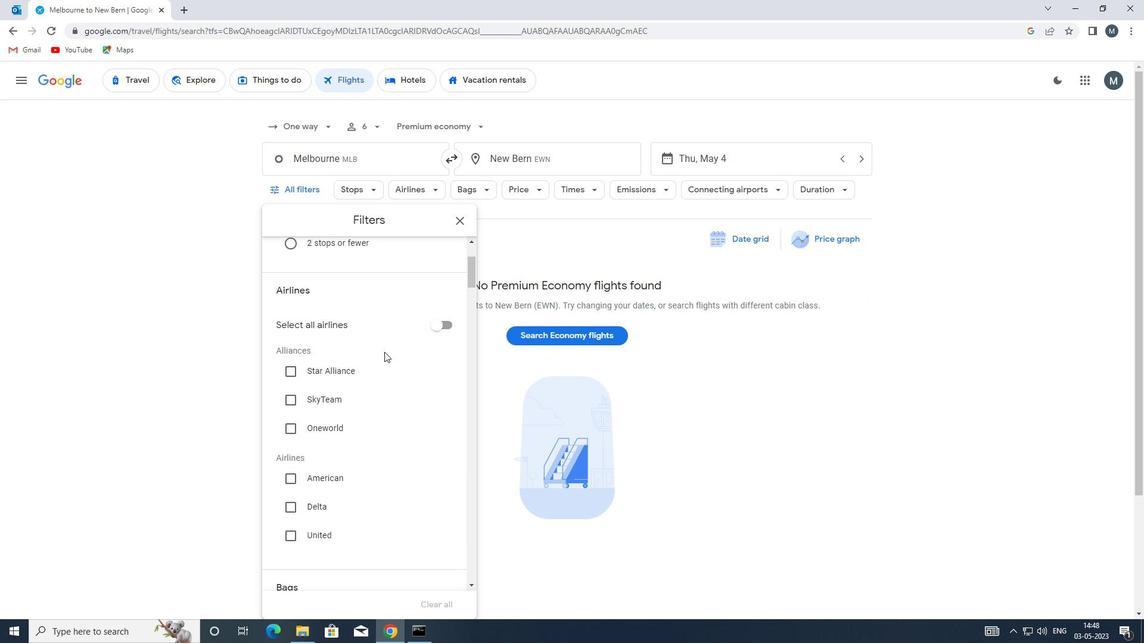 
Action: Mouse moved to (382, 361)
Screenshot: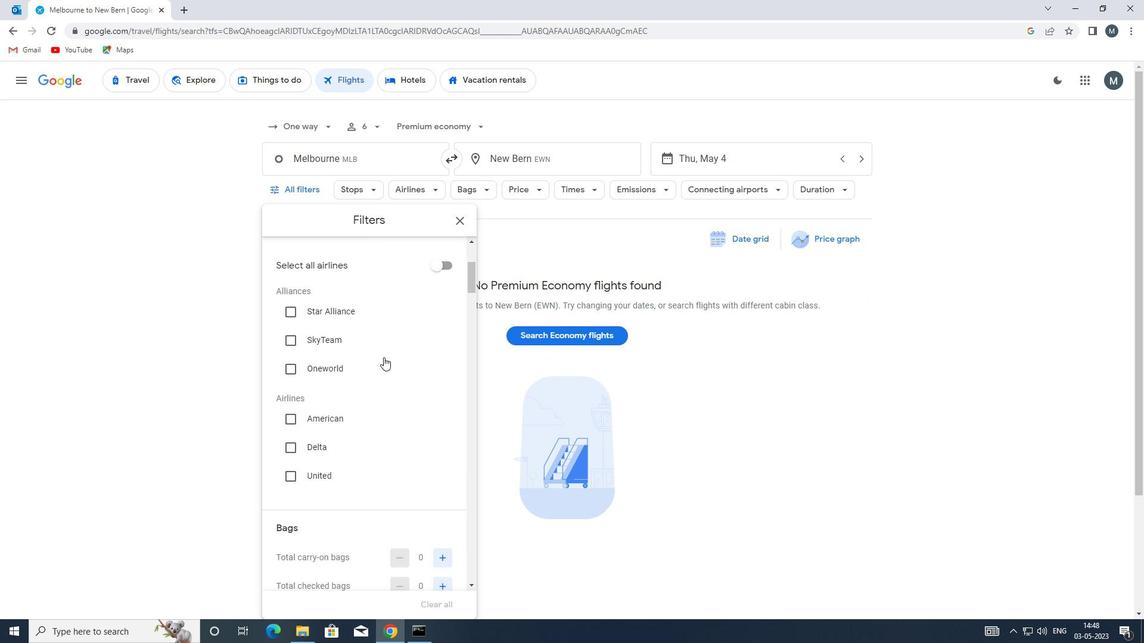 
Action: Mouse scrolled (382, 360) with delta (0, 0)
Screenshot: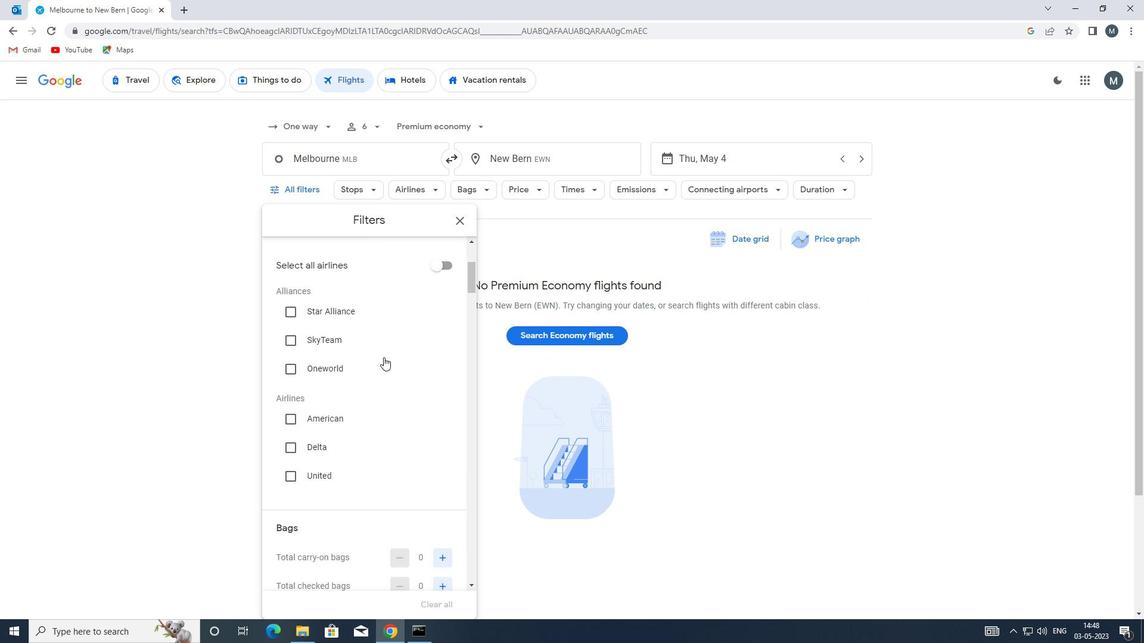 
Action: Mouse moved to (382, 360)
Screenshot: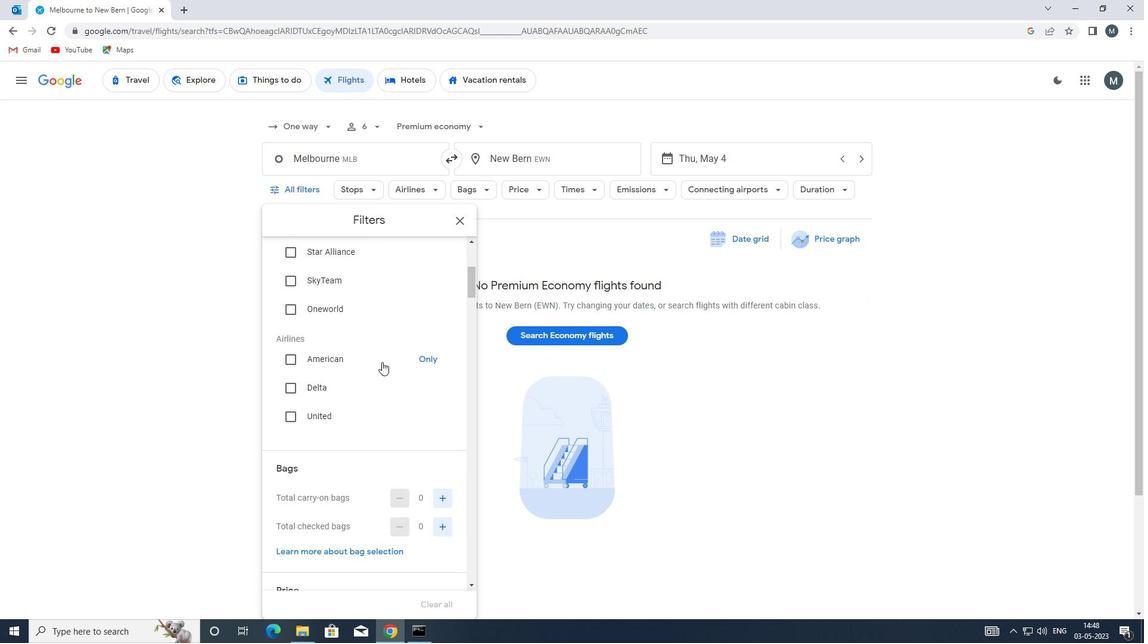 
Action: Mouse scrolled (382, 359) with delta (0, 0)
Screenshot: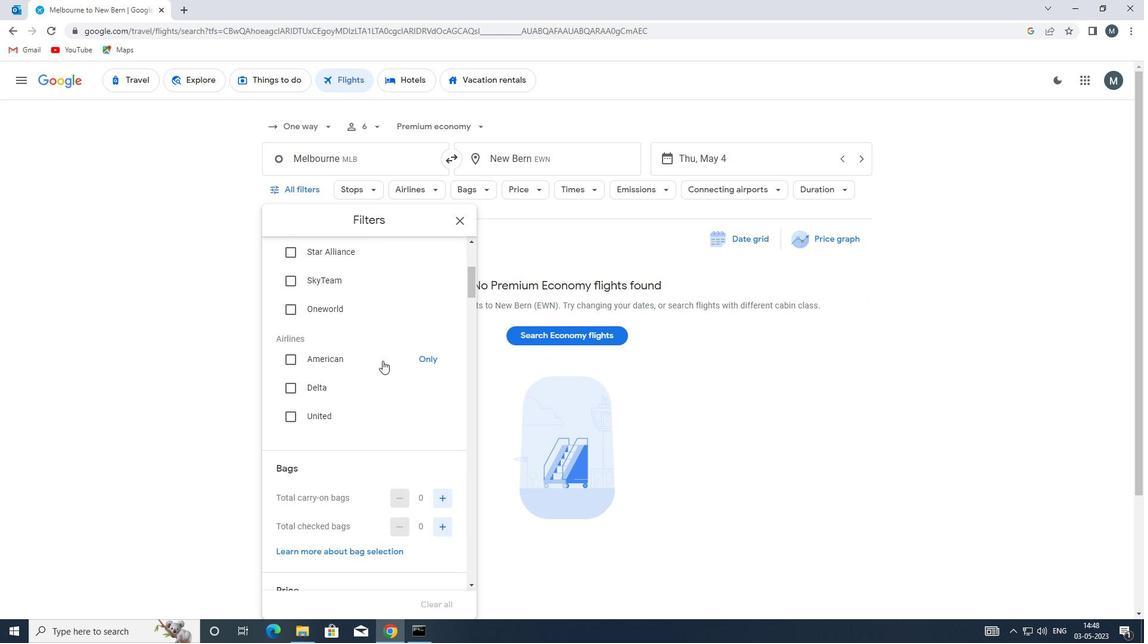 
Action: Mouse moved to (383, 360)
Screenshot: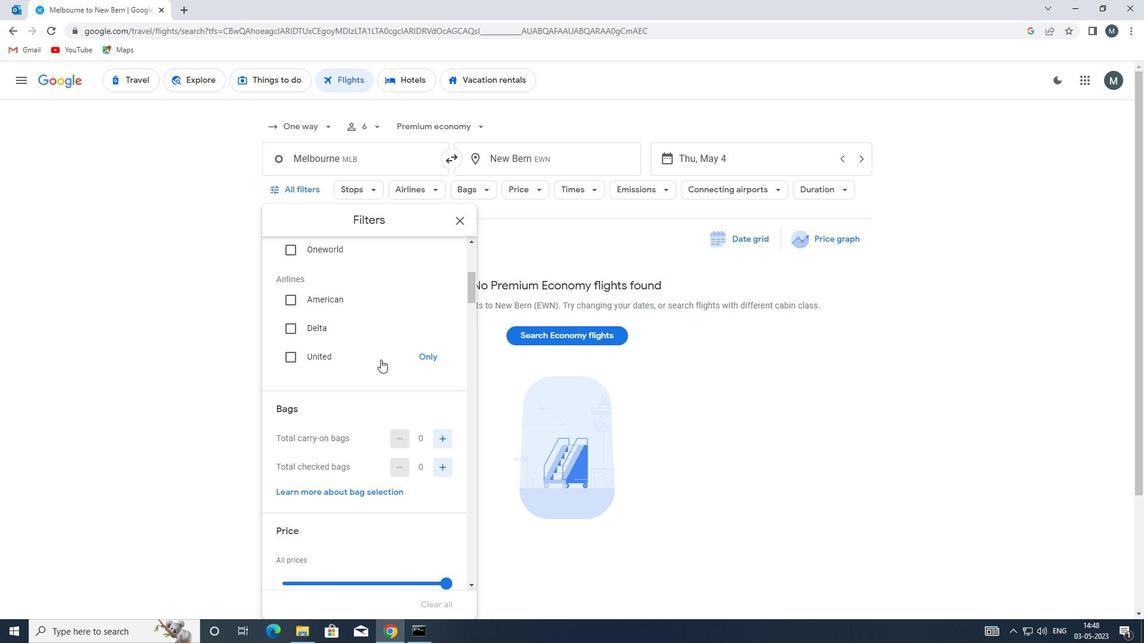 
Action: Mouse scrolled (383, 360) with delta (0, 0)
Screenshot: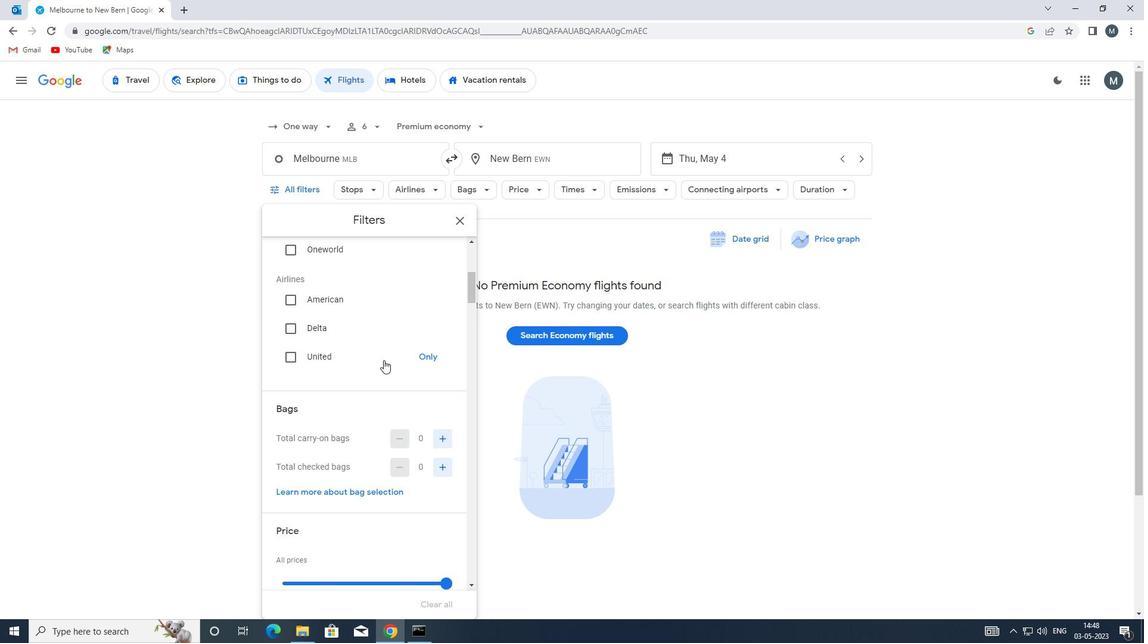 
Action: Mouse moved to (384, 361)
Screenshot: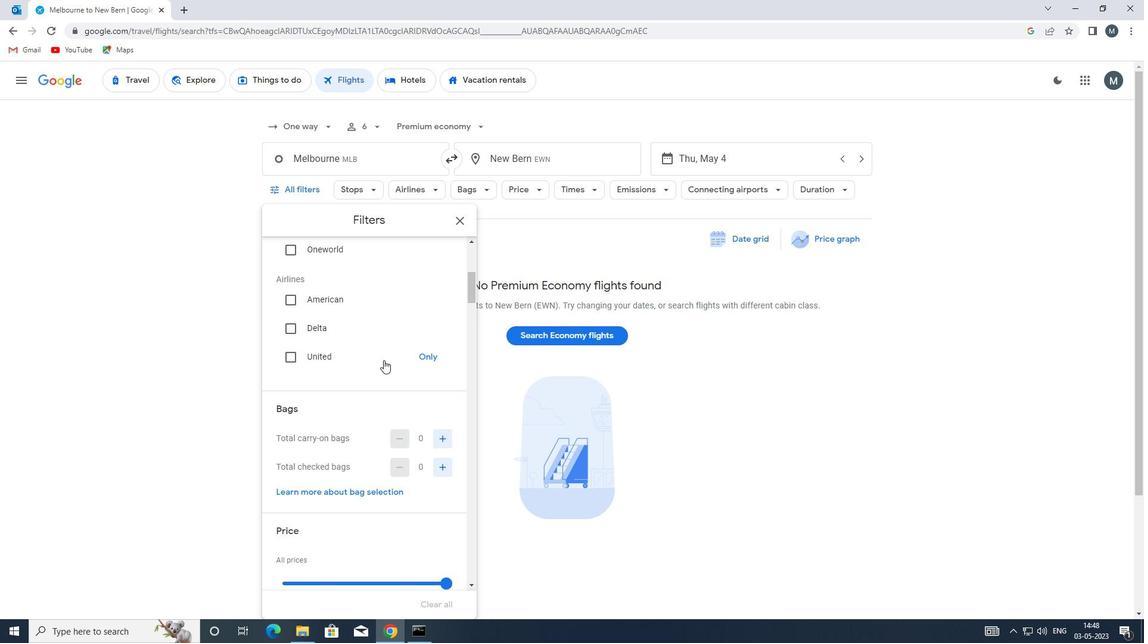 
Action: Mouse scrolled (384, 361) with delta (0, 0)
Screenshot: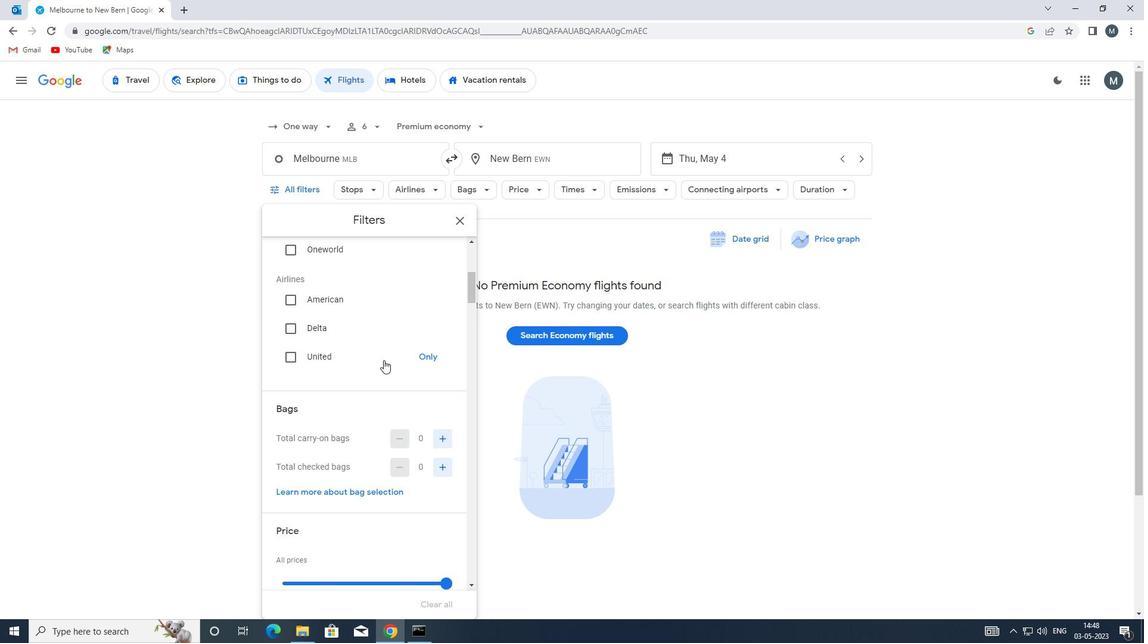 
Action: Mouse moved to (438, 347)
Screenshot: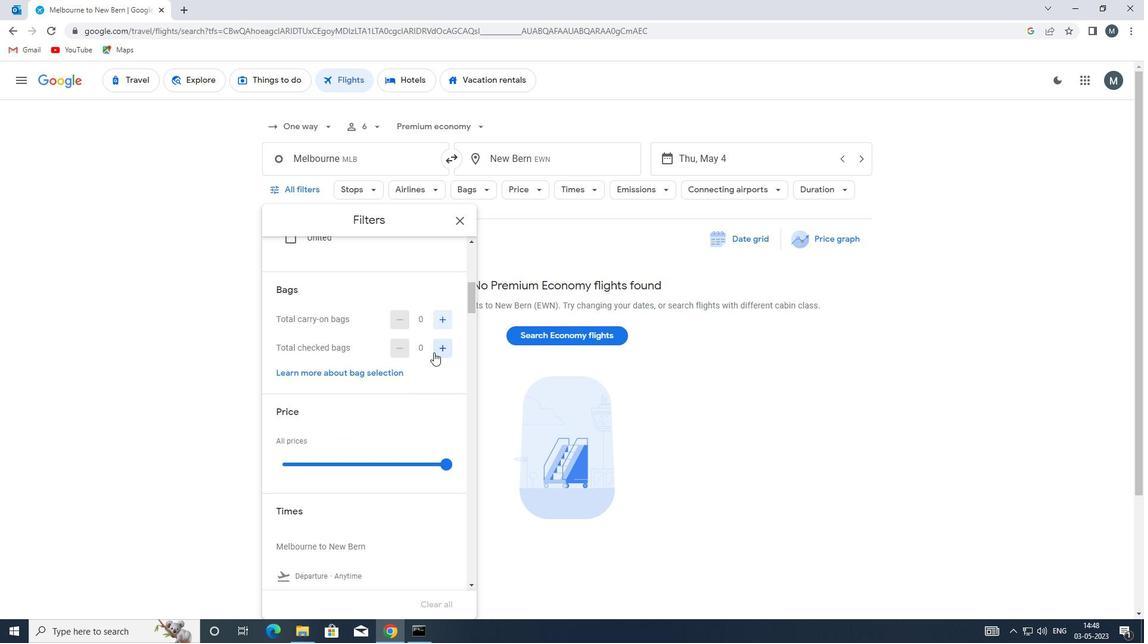 
Action: Mouse pressed left at (438, 347)
Screenshot: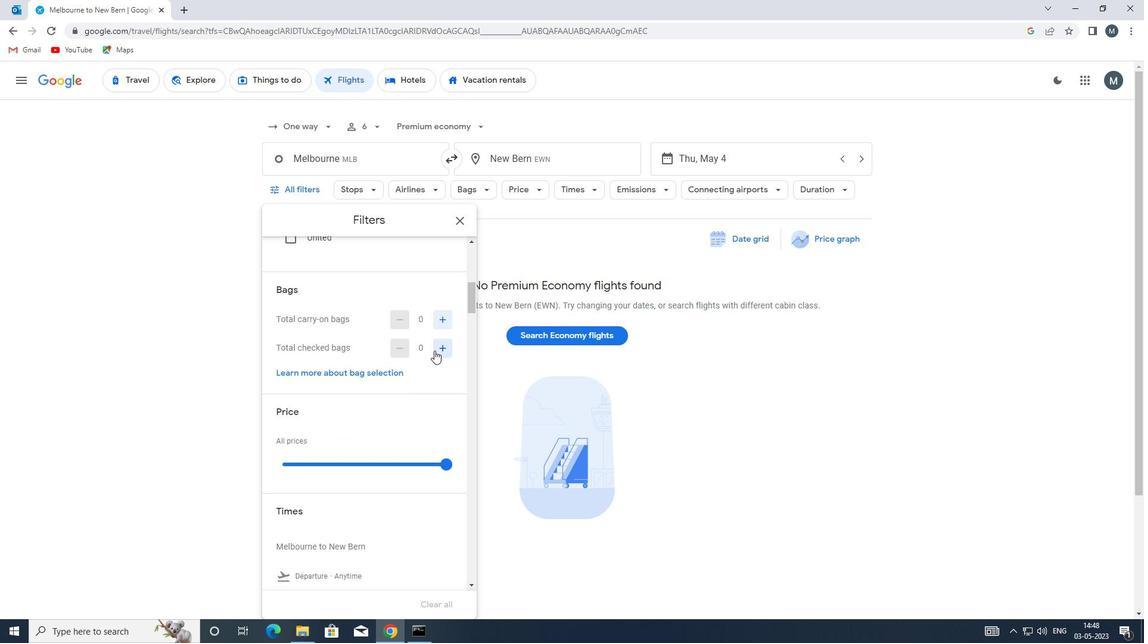 
Action: Mouse moved to (439, 347)
Screenshot: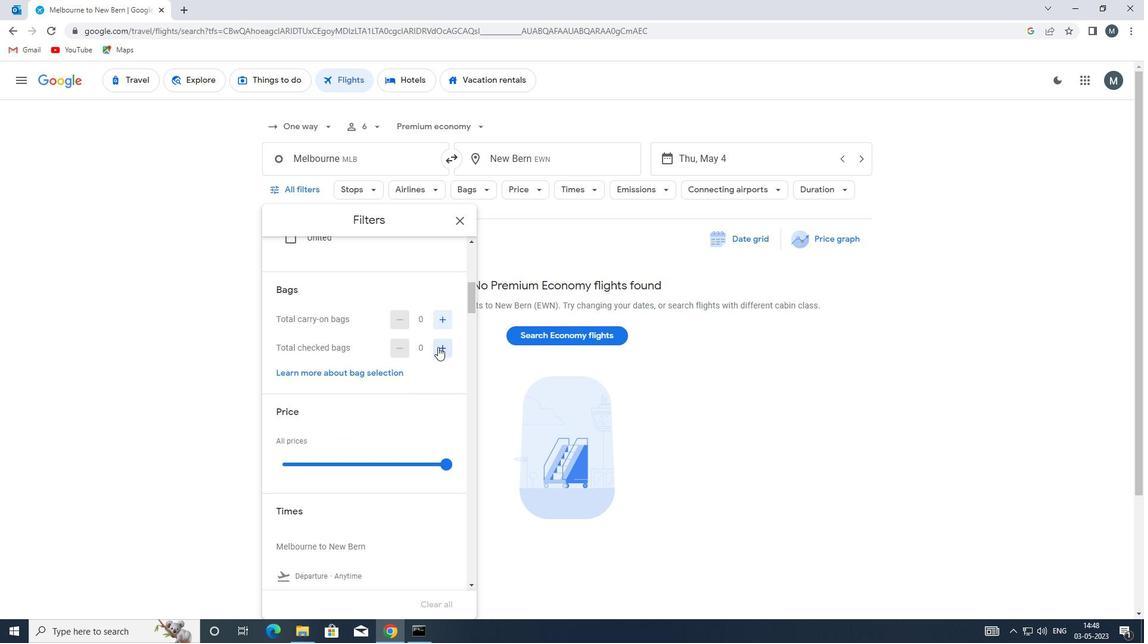 
Action: Mouse pressed left at (439, 347)
Screenshot: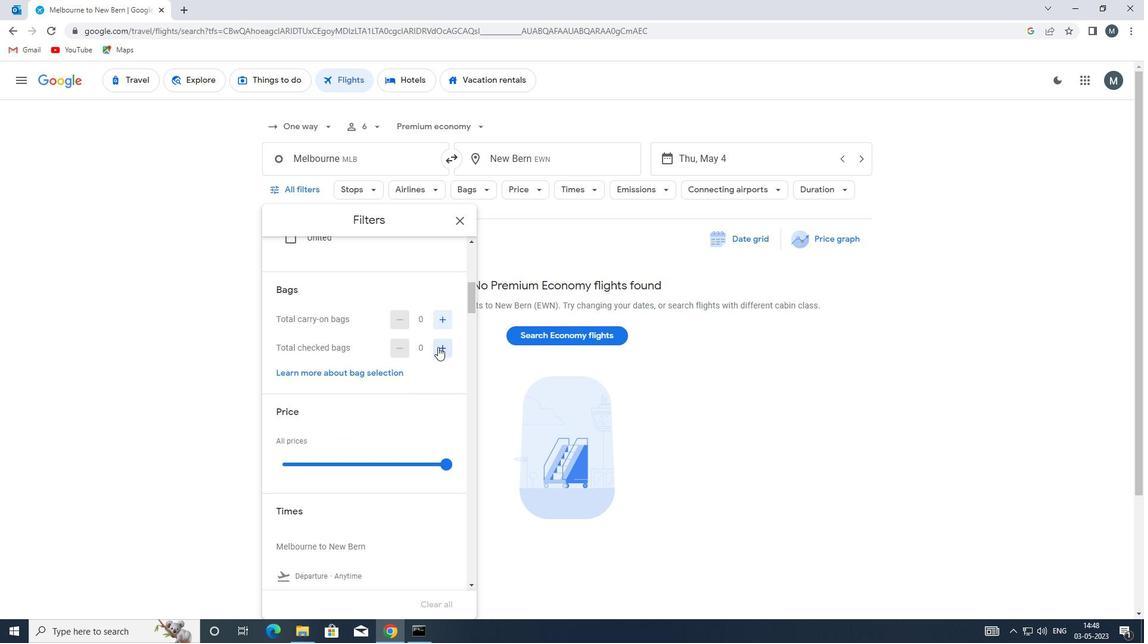 
Action: Mouse pressed left at (439, 347)
Screenshot: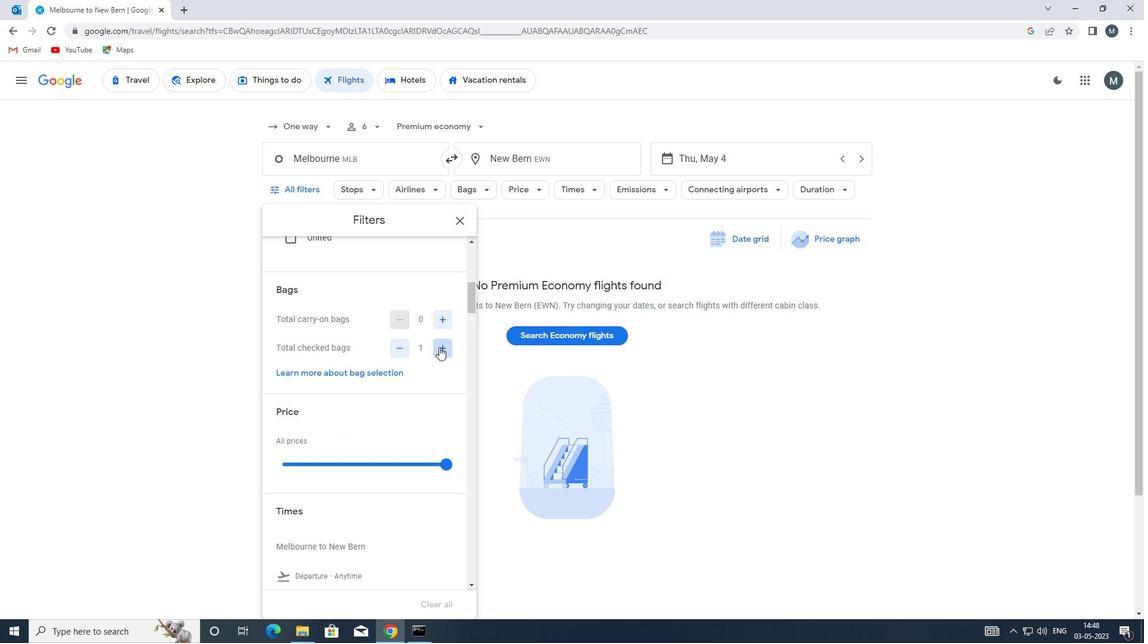 
Action: Mouse moved to (352, 383)
Screenshot: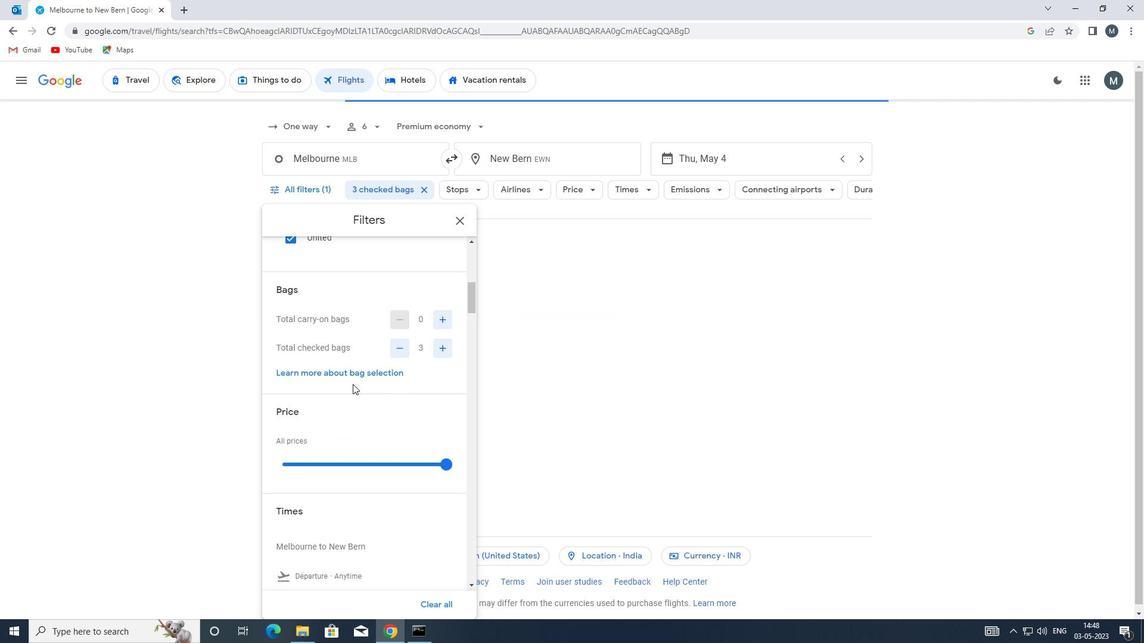 
Action: Mouse scrolled (352, 382) with delta (0, 0)
Screenshot: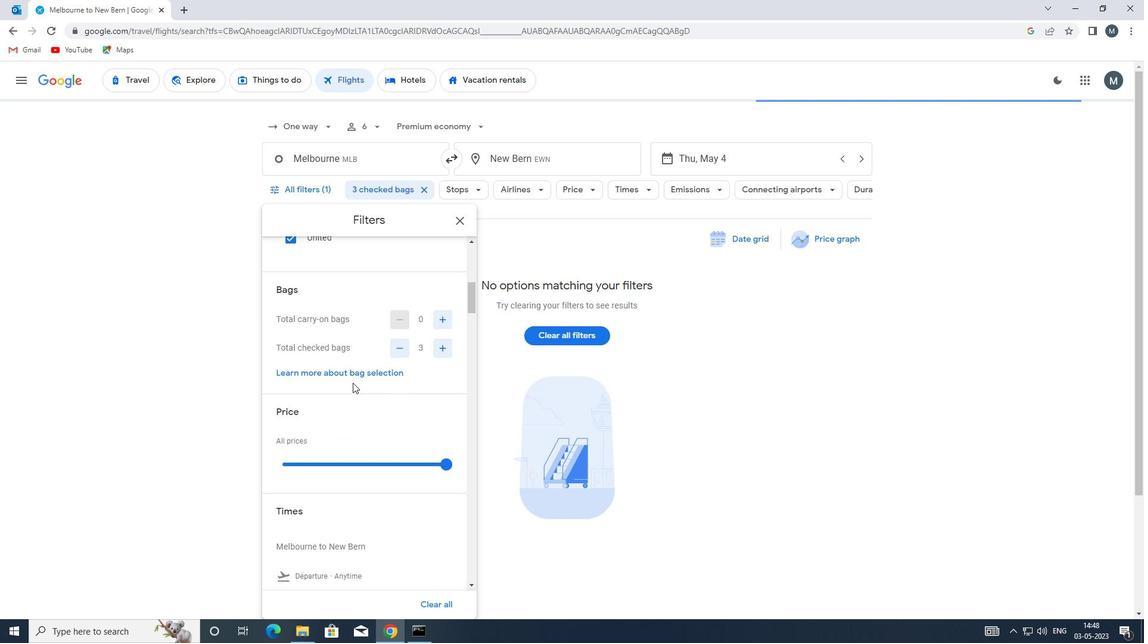 
Action: Mouse moved to (345, 405)
Screenshot: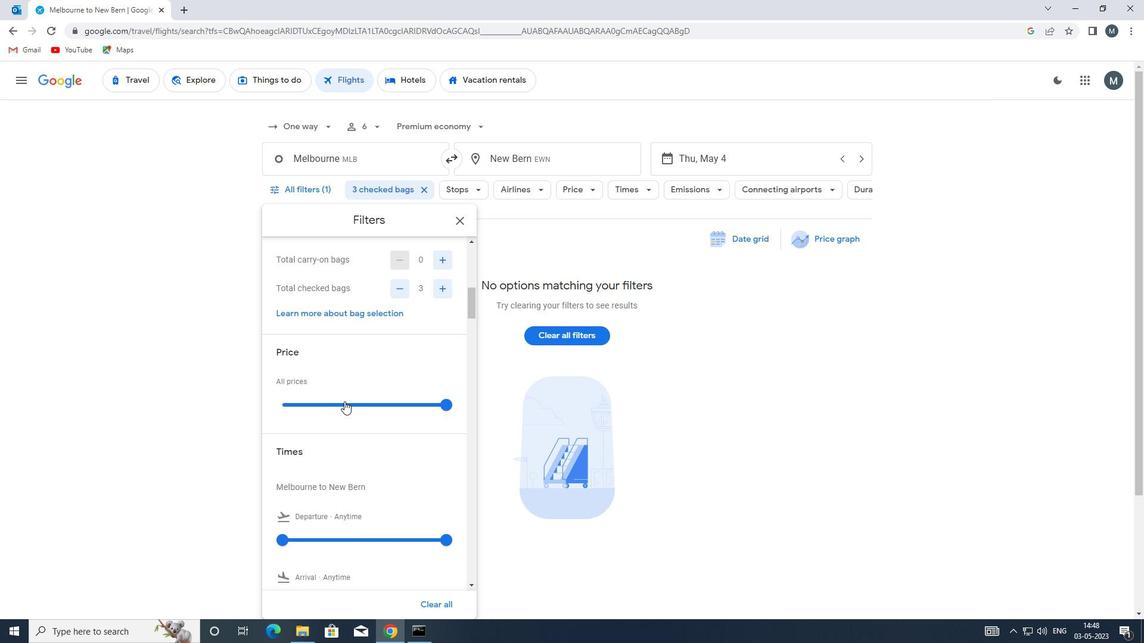 
Action: Mouse pressed left at (345, 405)
Screenshot: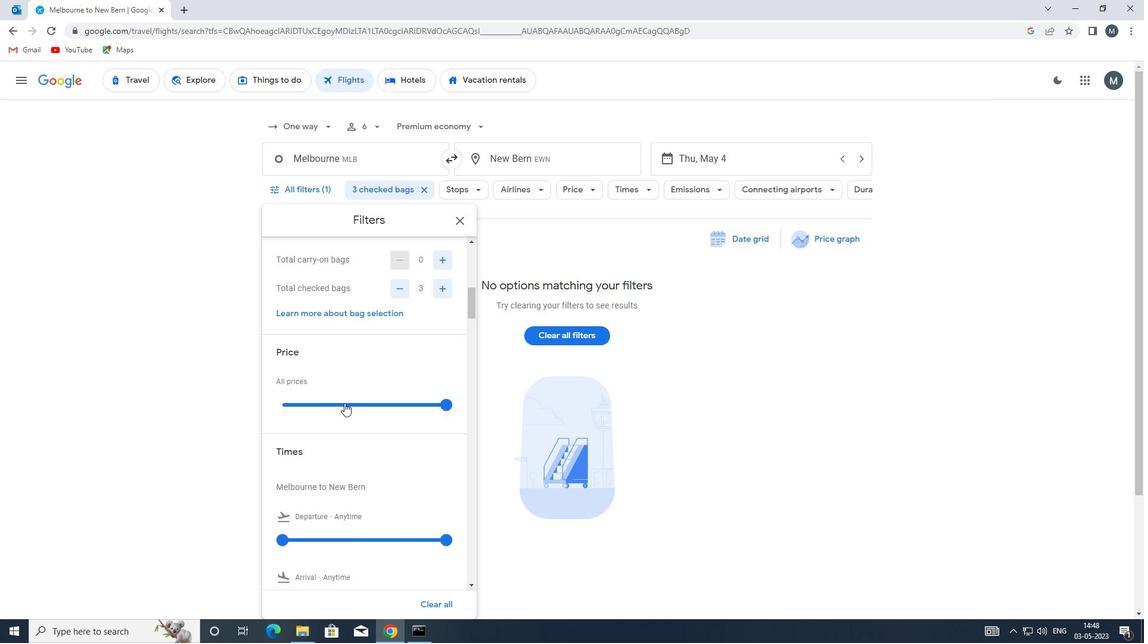 
Action: Mouse pressed left at (345, 405)
Screenshot: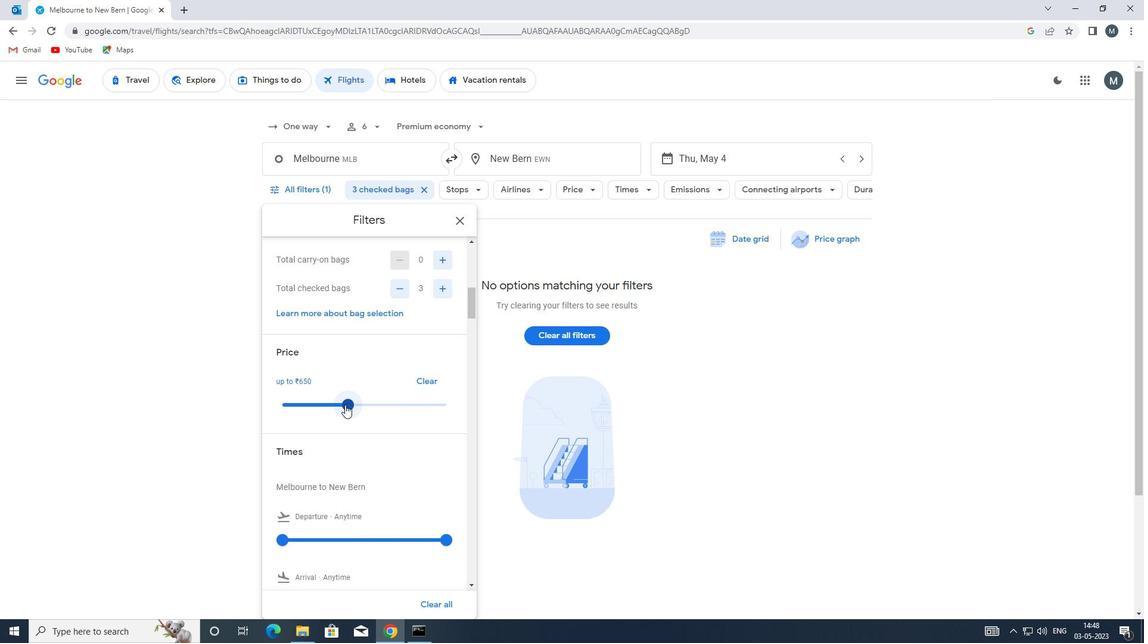 
Action: Mouse moved to (320, 379)
Screenshot: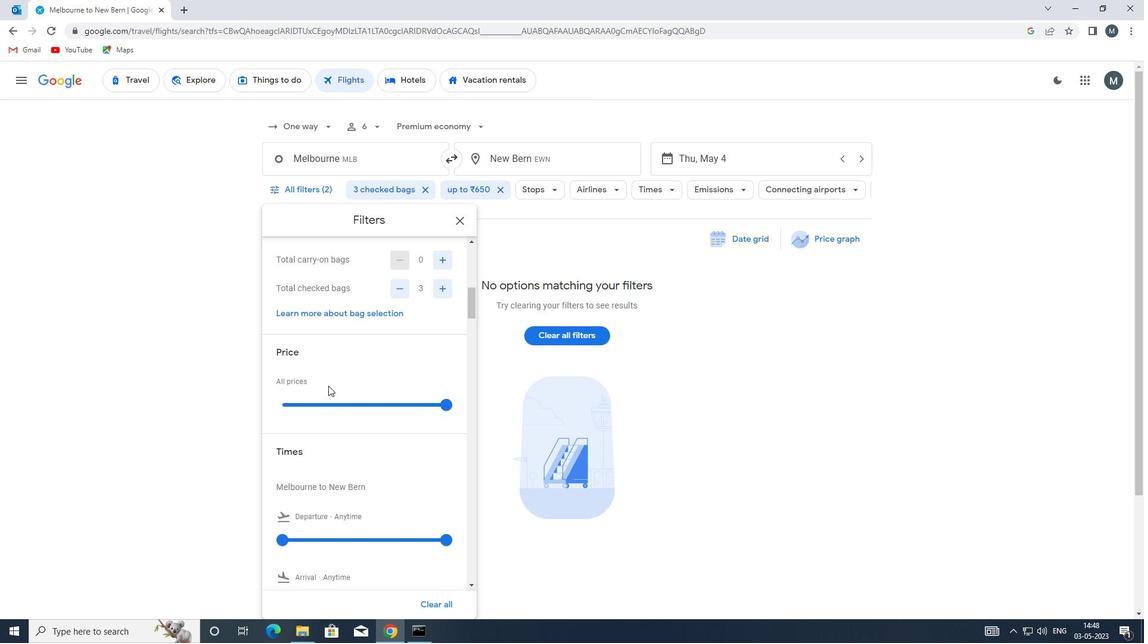 
Action: Mouse scrolled (320, 379) with delta (0, 0)
Screenshot: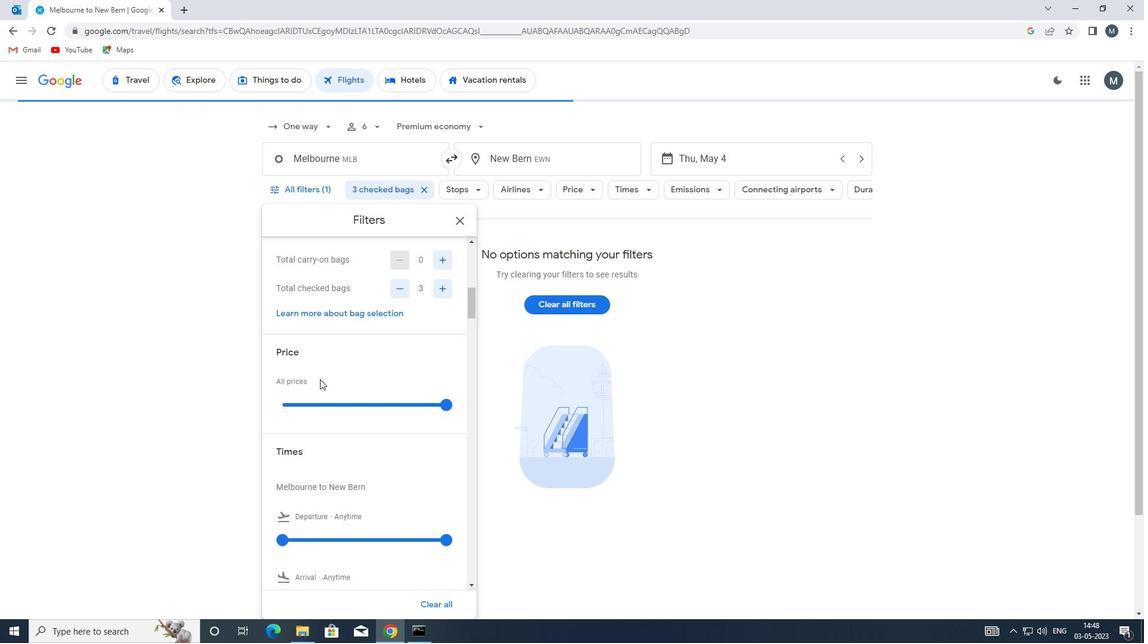 
Action: Mouse moved to (313, 371)
Screenshot: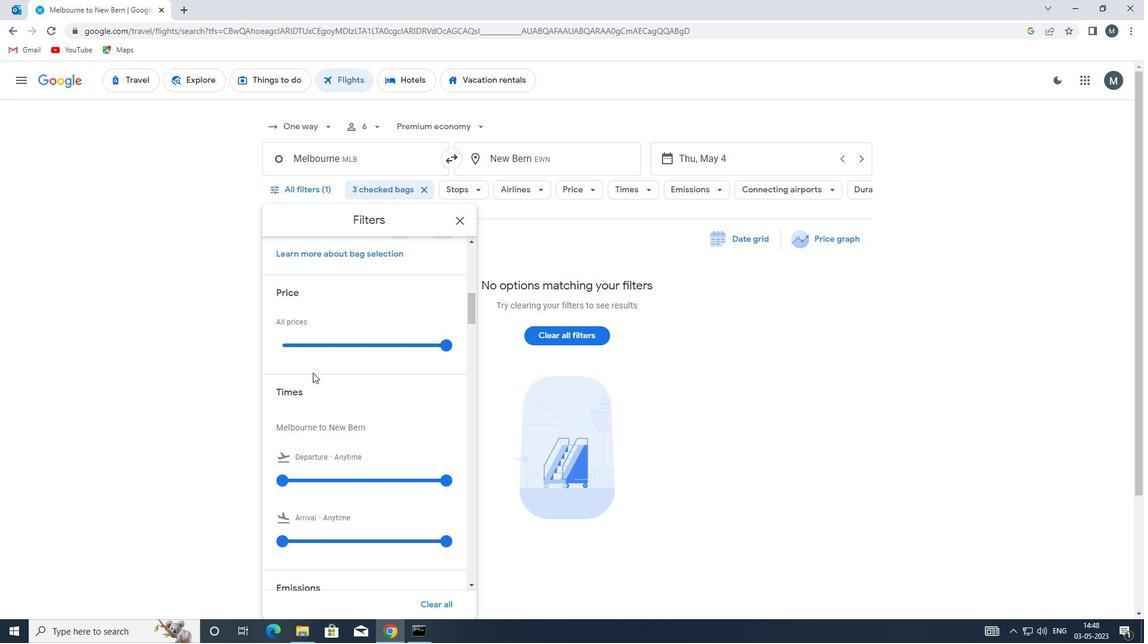 
Action: Mouse scrolled (313, 370) with delta (0, 0)
Screenshot: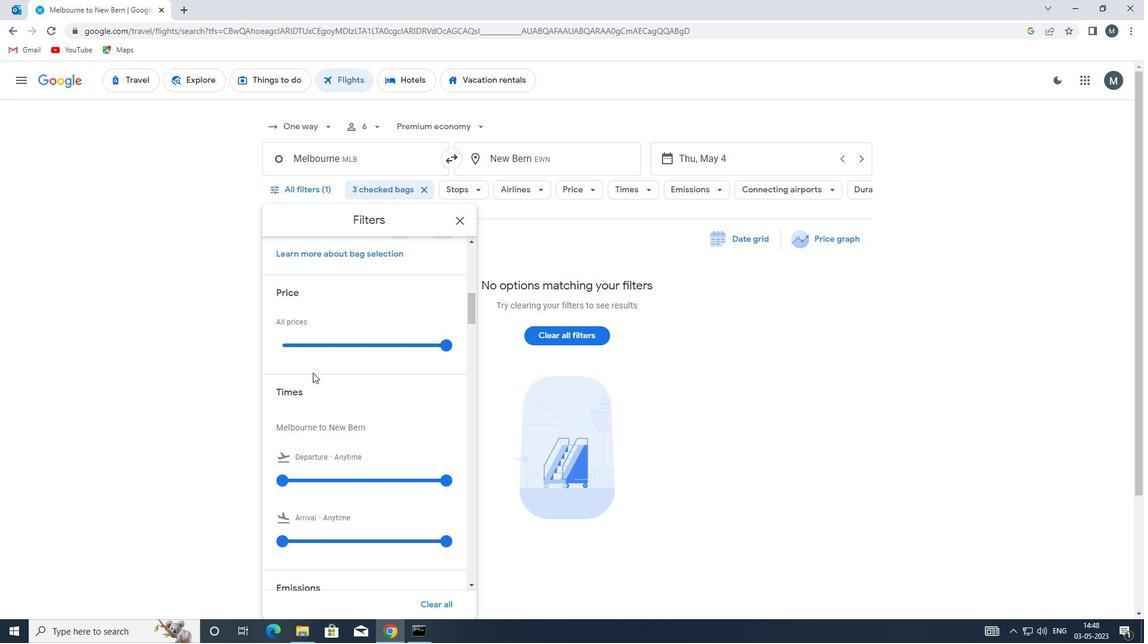 
Action: Mouse moved to (313, 370)
Screenshot: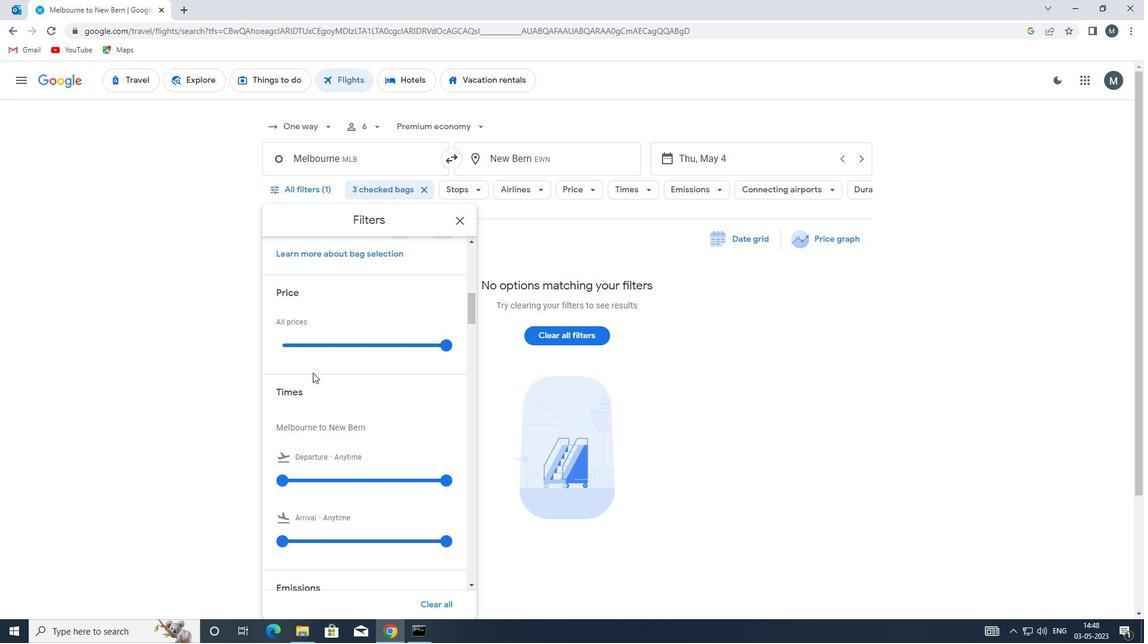 
Action: Mouse scrolled (313, 370) with delta (0, 0)
Screenshot: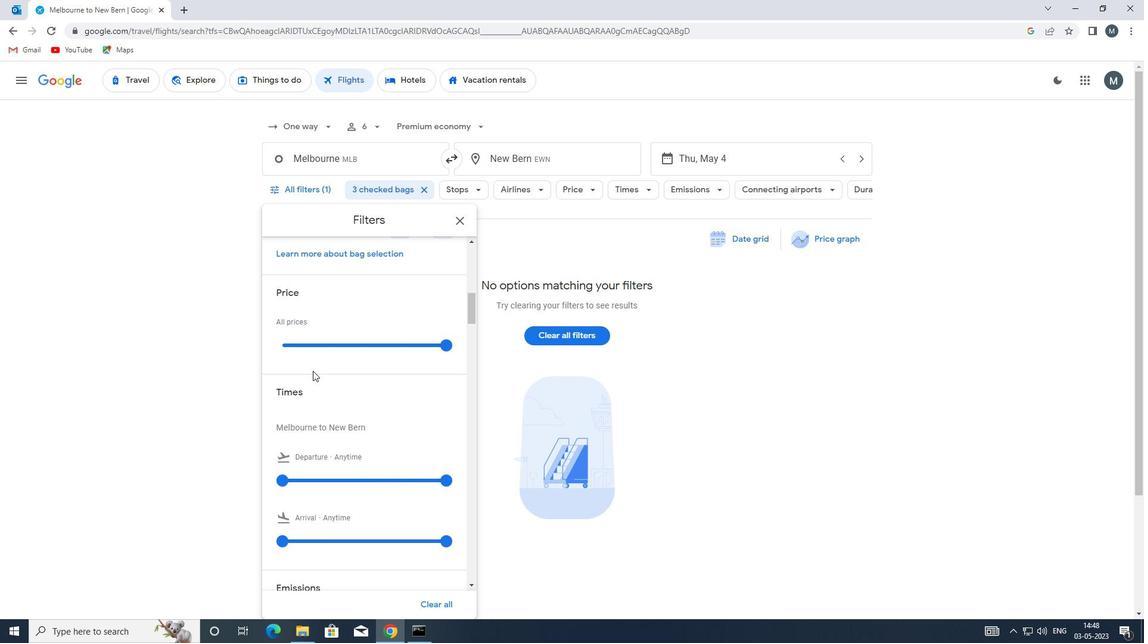 
Action: Mouse moved to (288, 365)
Screenshot: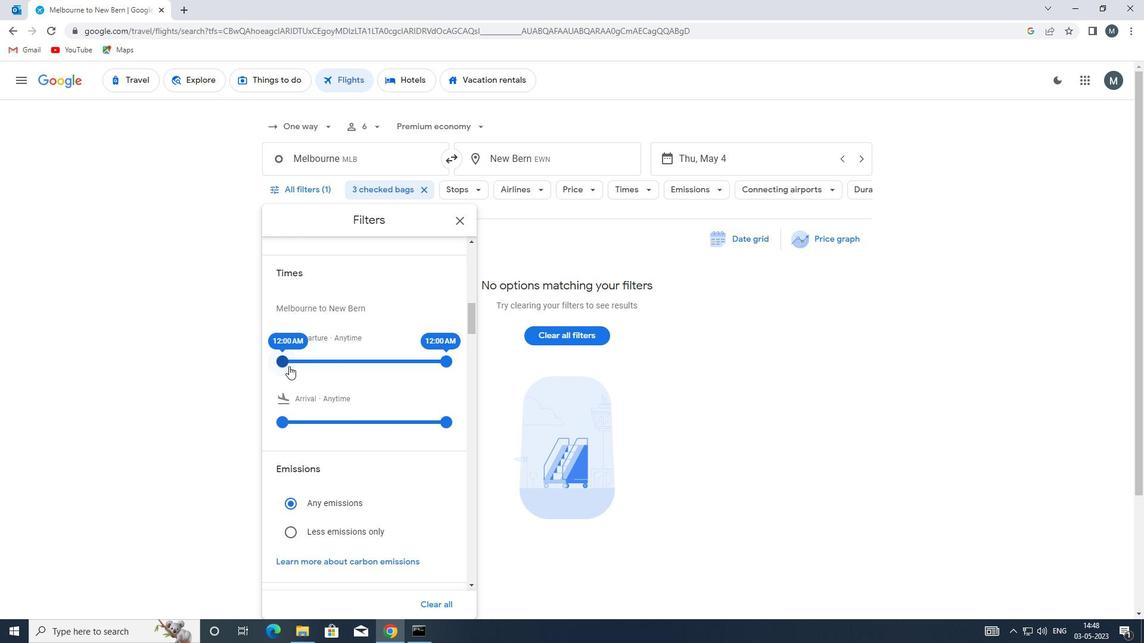 
Action: Mouse pressed left at (288, 365)
Screenshot: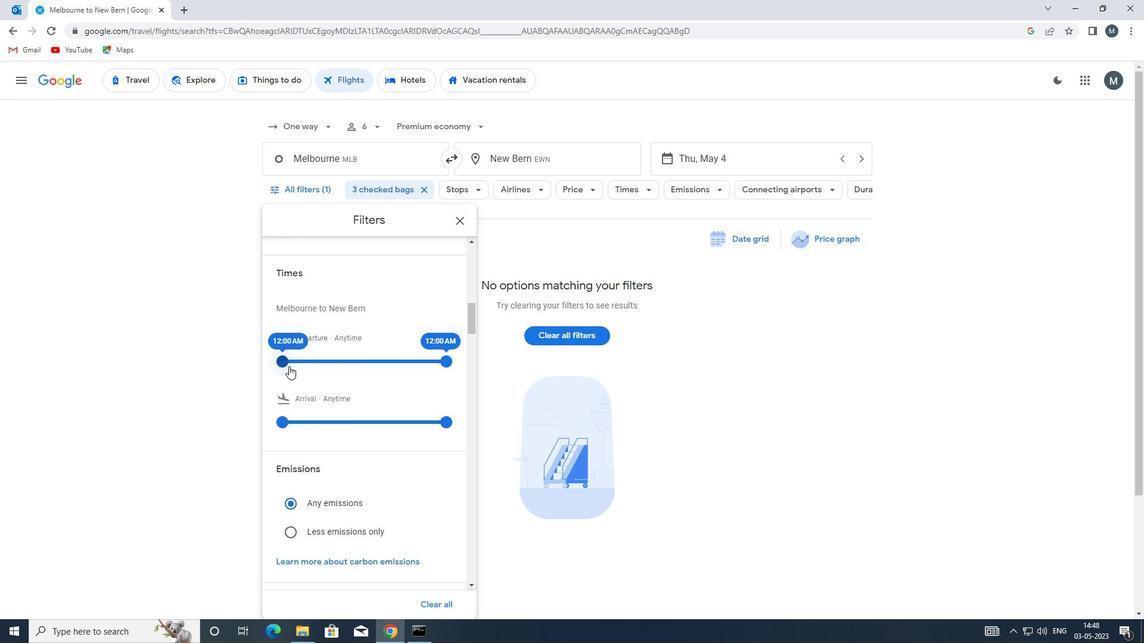 
Action: Mouse moved to (439, 363)
Screenshot: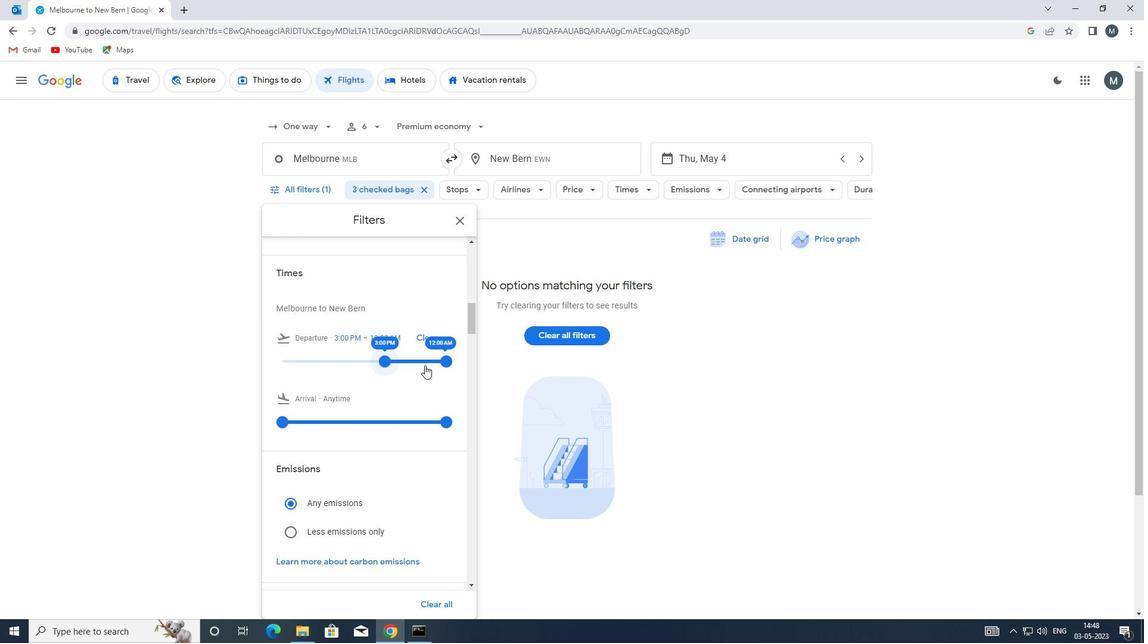 
Action: Mouse pressed left at (439, 363)
Screenshot: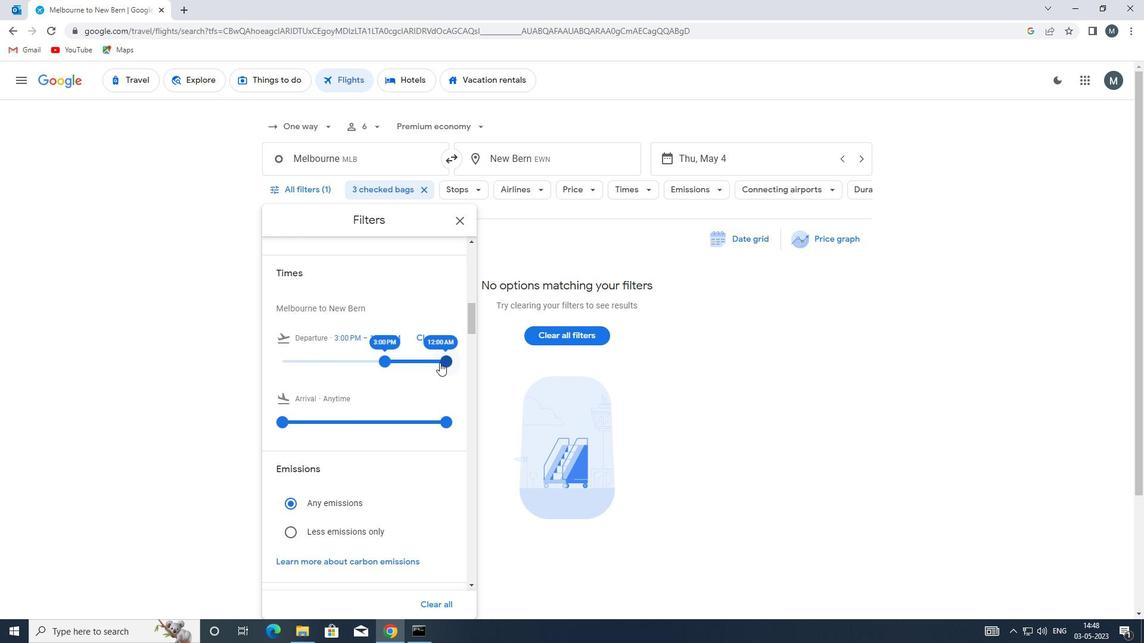
Action: Mouse moved to (386, 361)
Screenshot: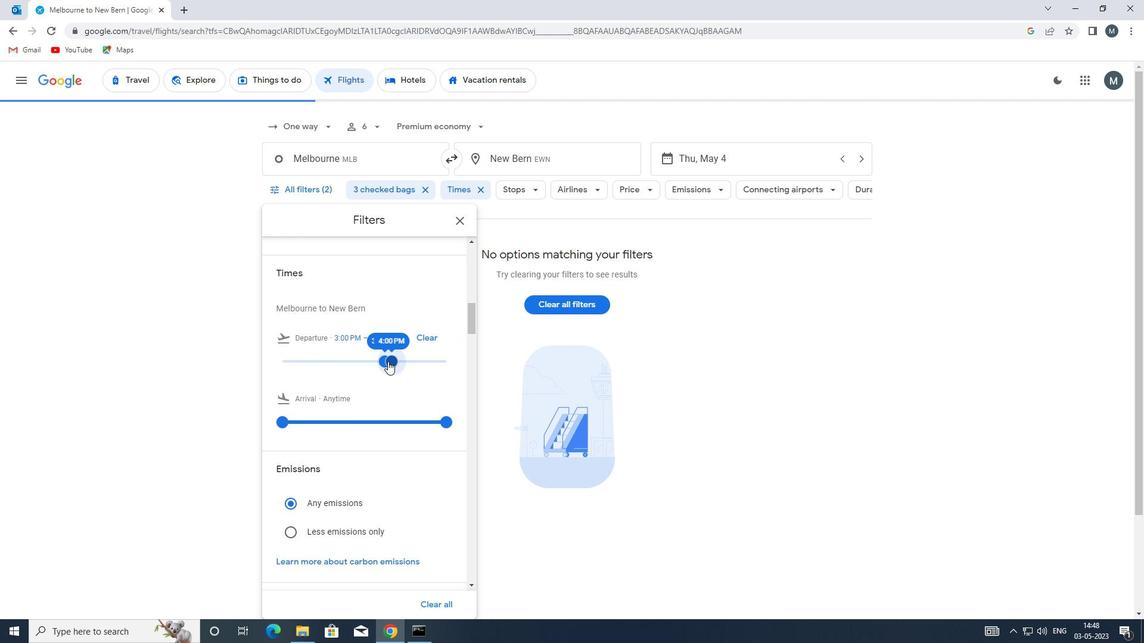 
Action: Mouse scrolled (386, 360) with delta (0, 0)
Screenshot: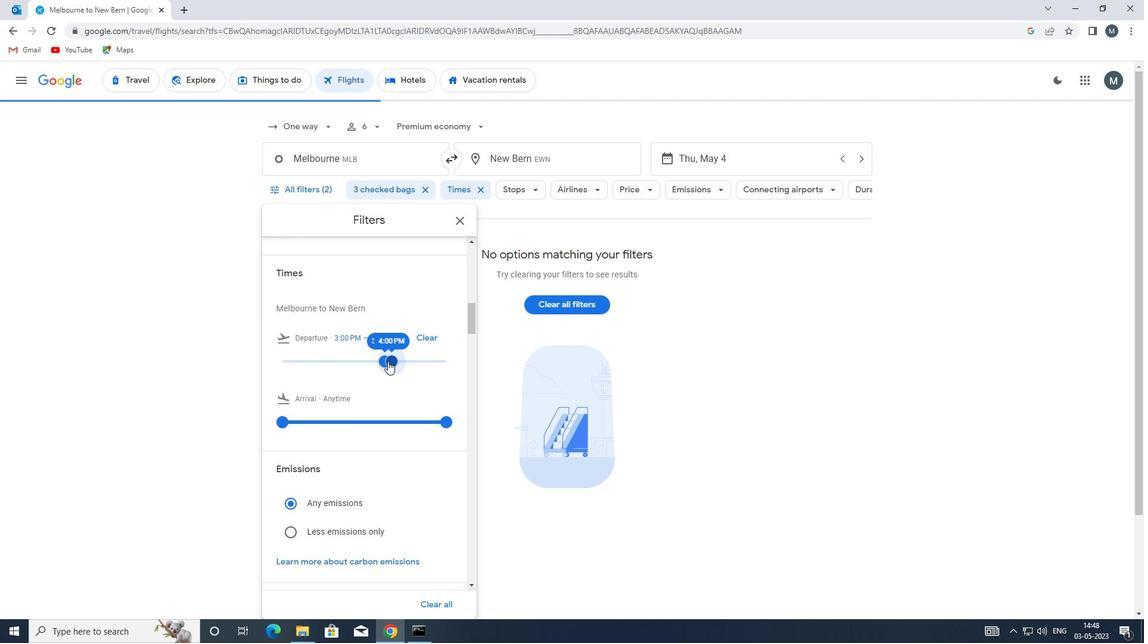 
Action: Mouse moved to (386, 361)
Screenshot: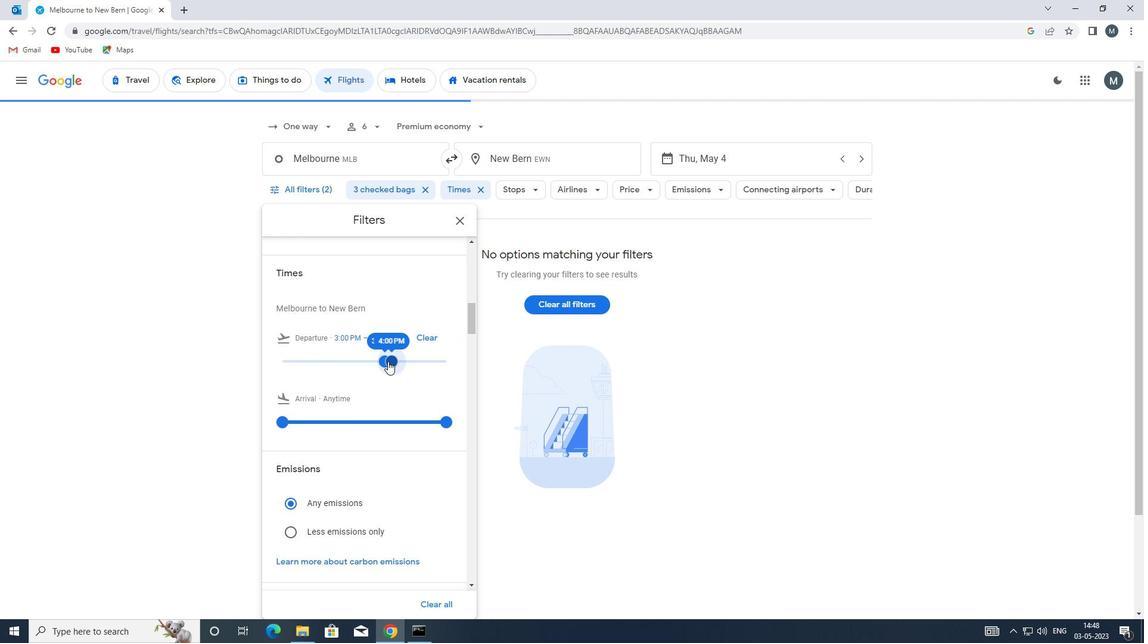 
Action: Mouse scrolled (386, 360) with delta (0, 0)
Screenshot: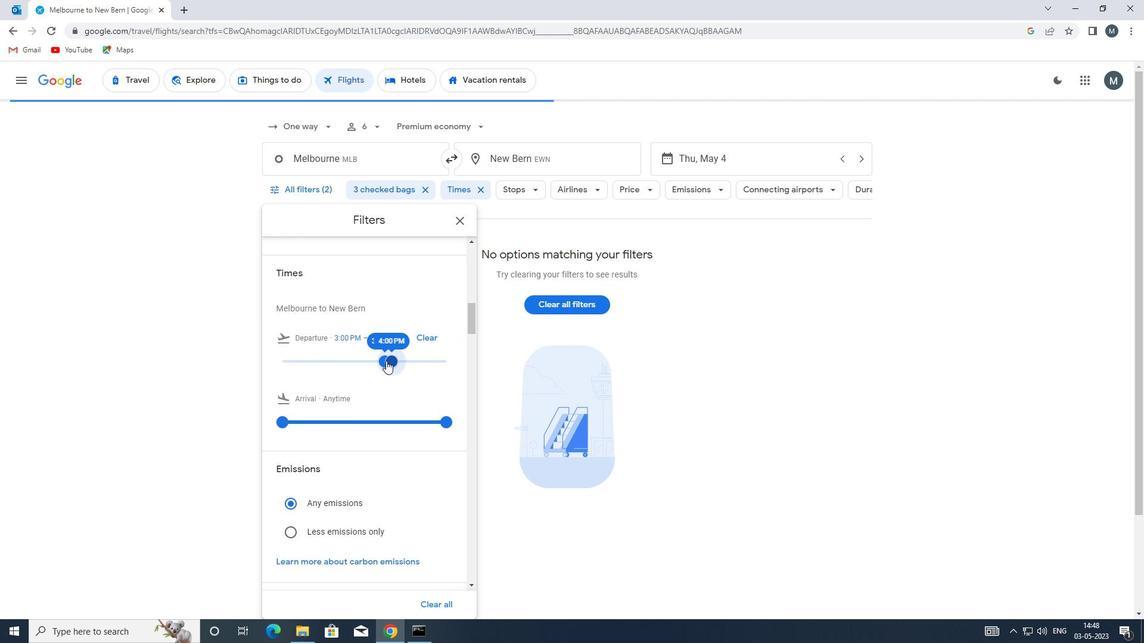 
Action: Mouse scrolled (386, 360) with delta (0, 0)
Screenshot: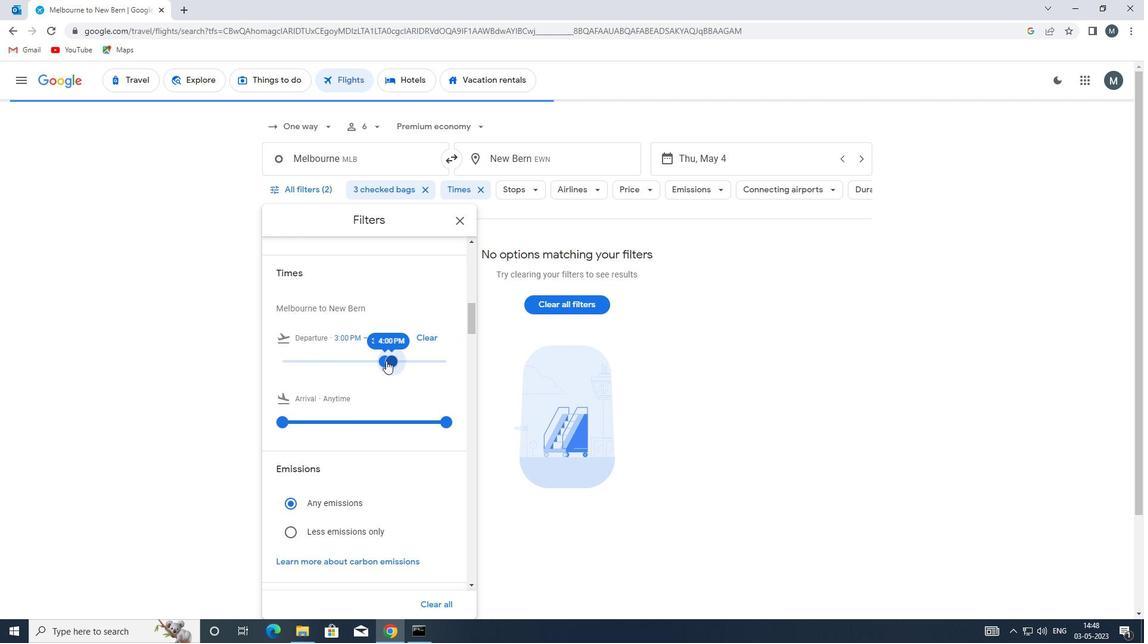 
Action: Mouse moved to (463, 219)
Screenshot: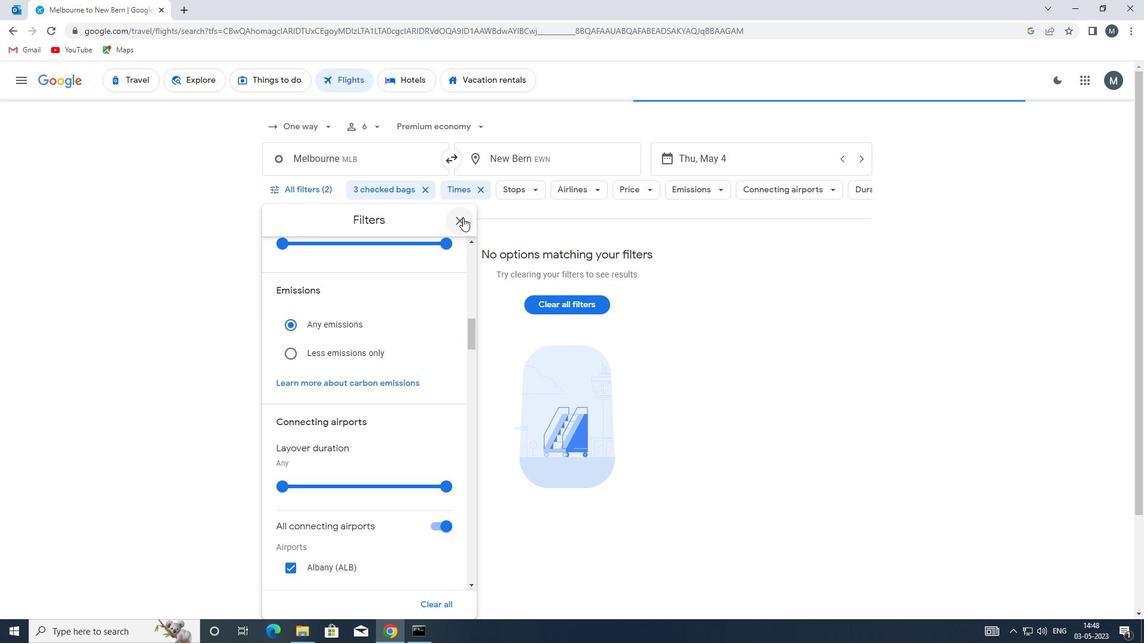 
Action: Mouse pressed left at (463, 219)
Screenshot: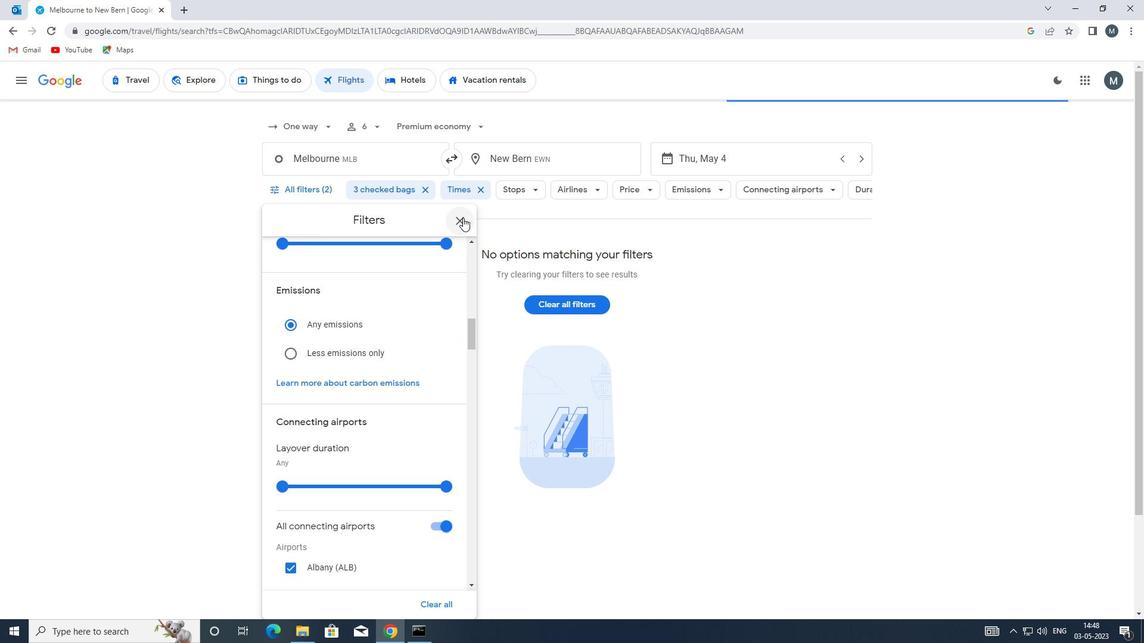 
Action: Mouse moved to (463, 219)
Screenshot: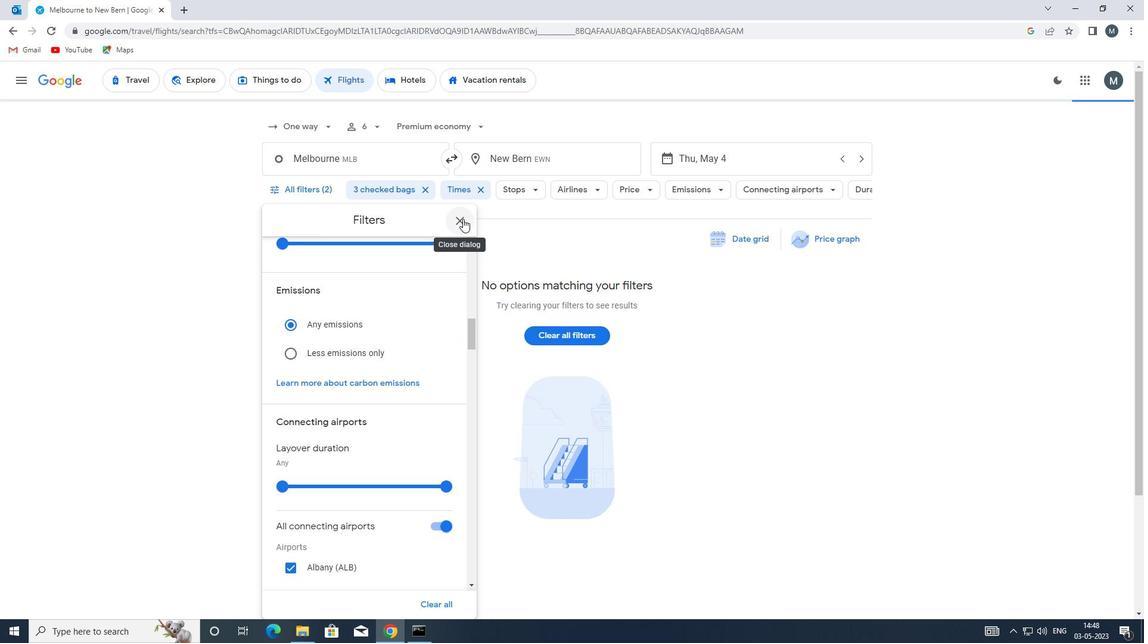 
